 Task: Search one way flight ticket for 5 adults, 1 child, 2 infants in seat and 1 infant on lap in business from Hailey/sun Valley: Friedman Memorial Airport to Fort Wayne: Fort Wayne International Airport on 5-4-2023. Choice of flights is Westjet. Number of bags: 1 carry on bag. Price is upto 50000. Outbound departure time preference is 17:30.
Action: Mouse moved to (293, 259)
Screenshot: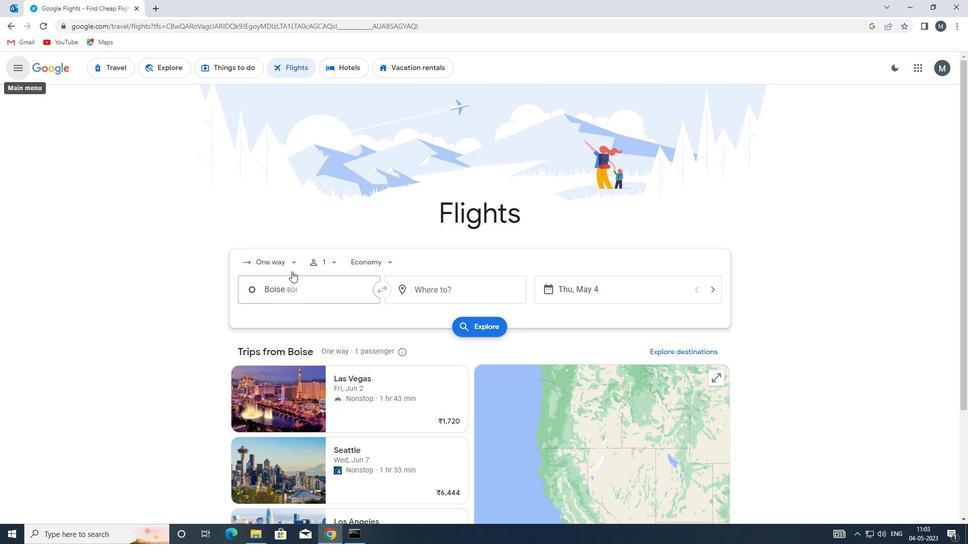 
Action: Mouse pressed left at (293, 259)
Screenshot: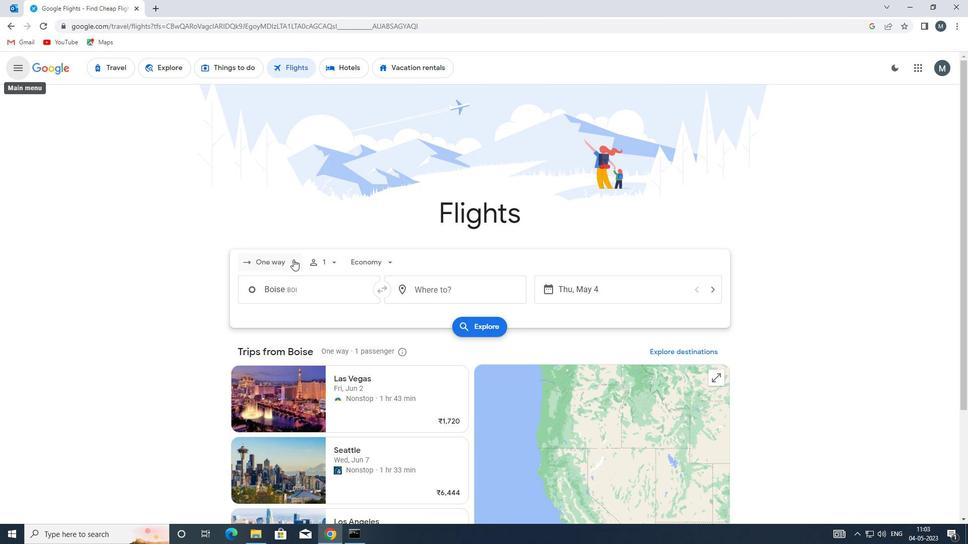 
Action: Mouse moved to (293, 309)
Screenshot: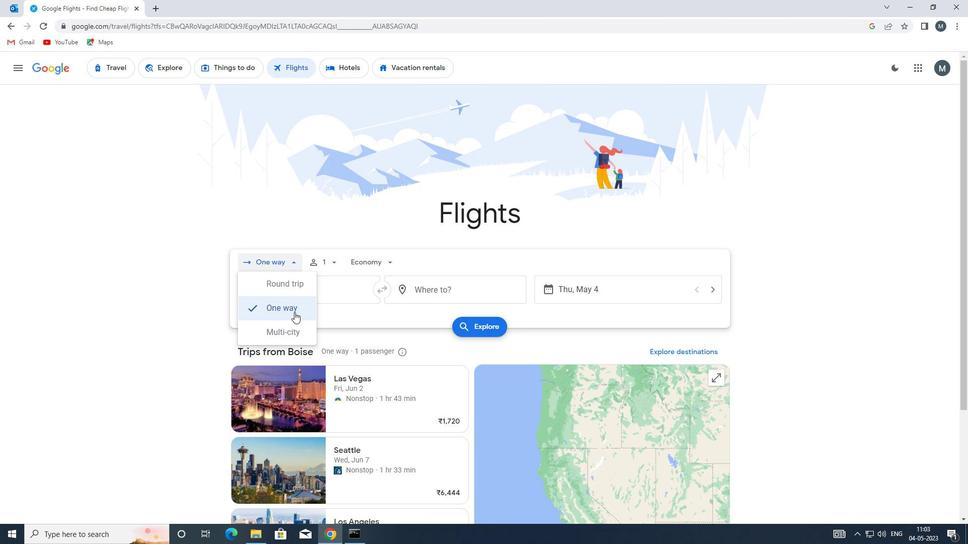 
Action: Mouse pressed left at (293, 309)
Screenshot: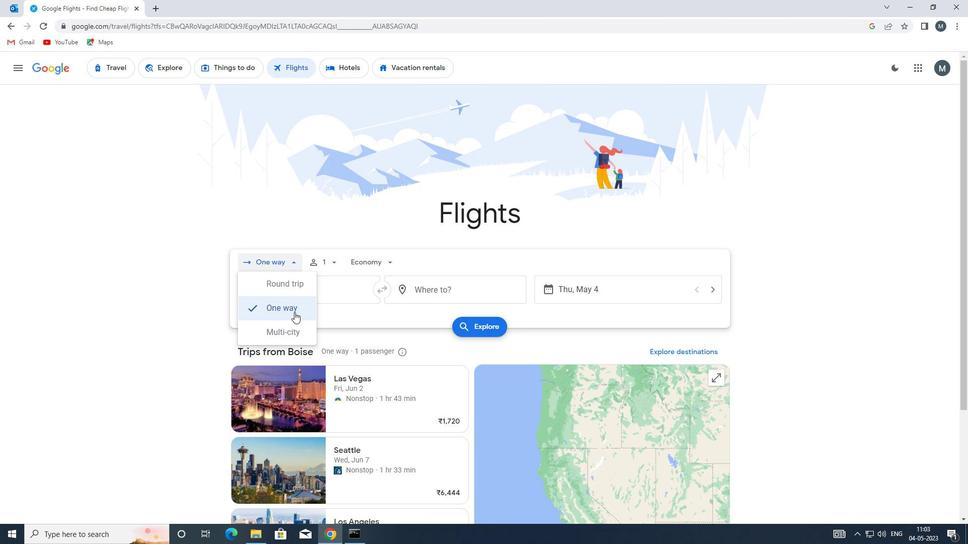 
Action: Mouse moved to (328, 261)
Screenshot: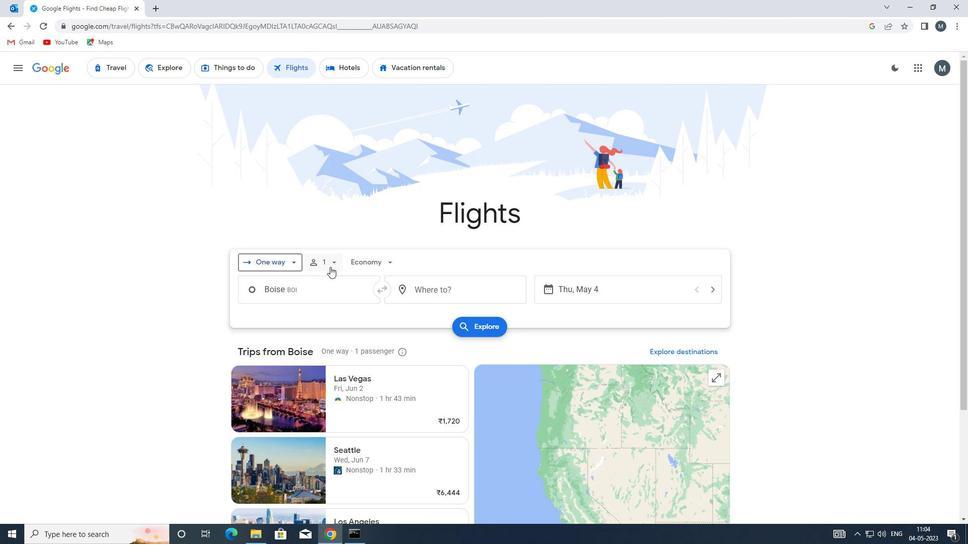 
Action: Mouse pressed left at (328, 261)
Screenshot: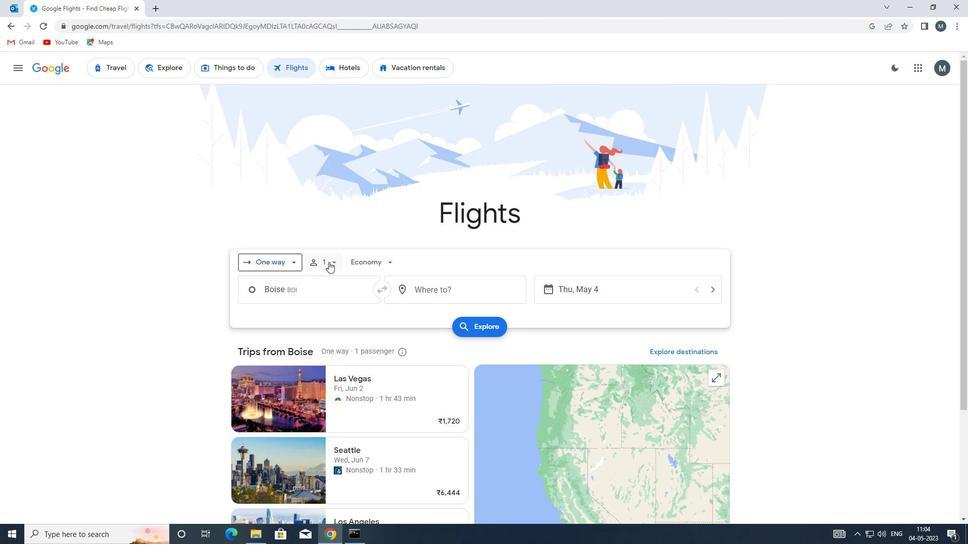 
Action: Mouse moved to (411, 290)
Screenshot: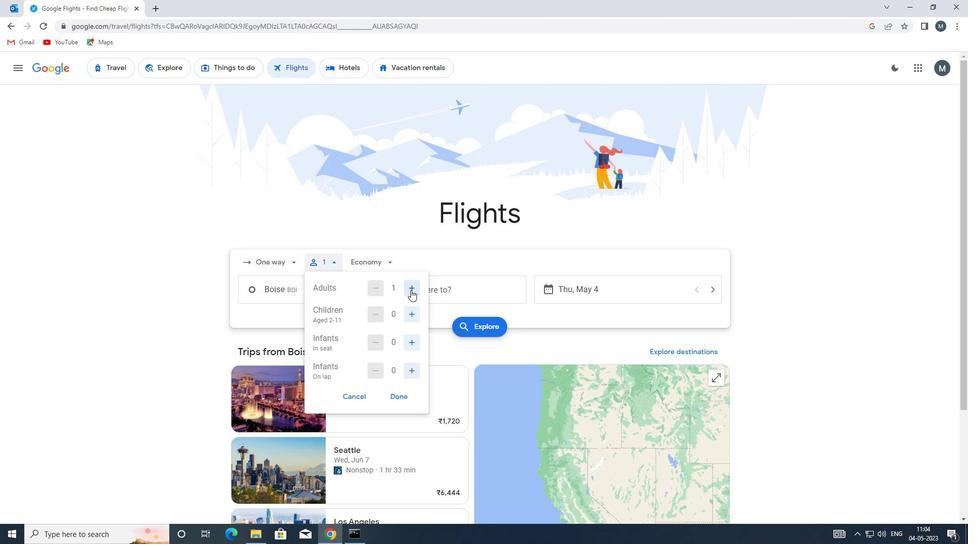 
Action: Mouse pressed left at (411, 290)
Screenshot: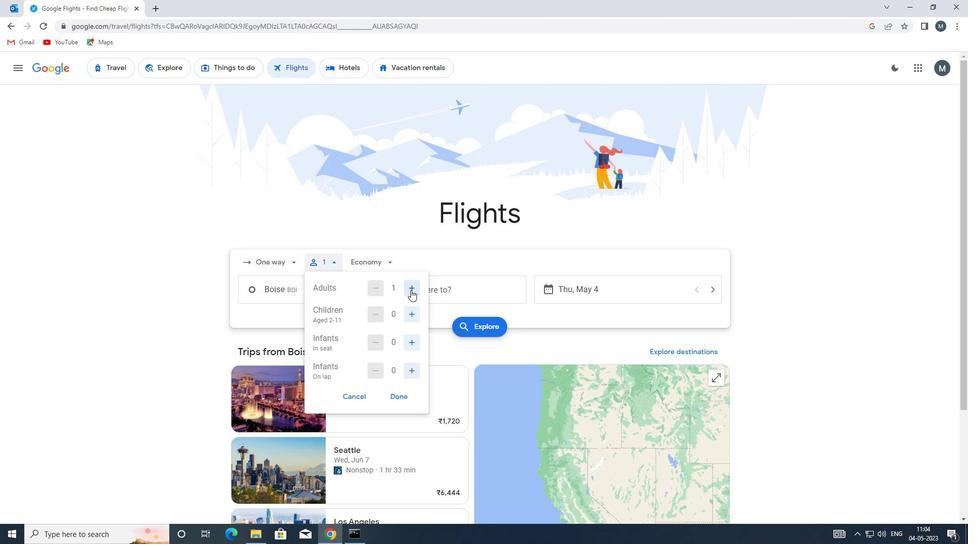 
Action: Mouse pressed left at (411, 290)
Screenshot: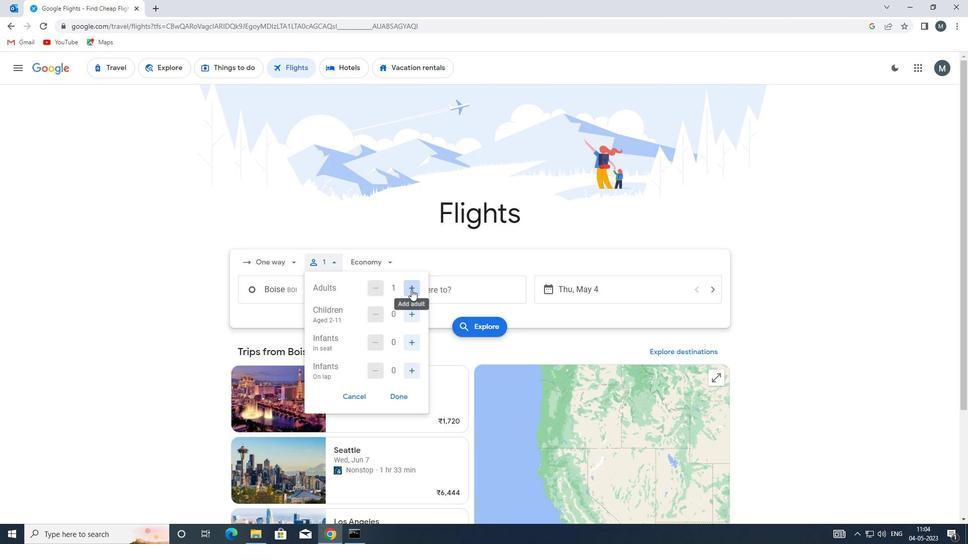 
Action: Mouse pressed left at (411, 290)
Screenshot: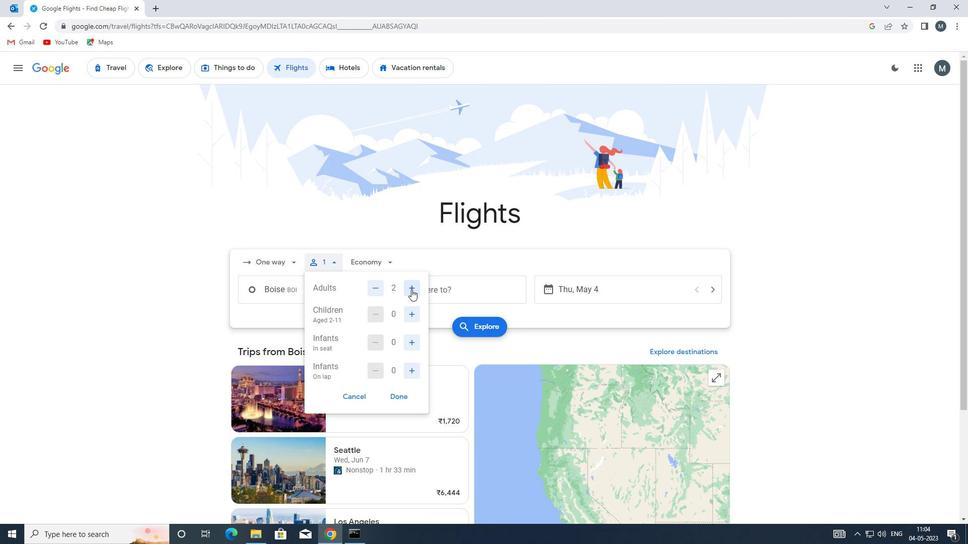 
Action: Mouse pressed left at (411, 290)
Screenshot: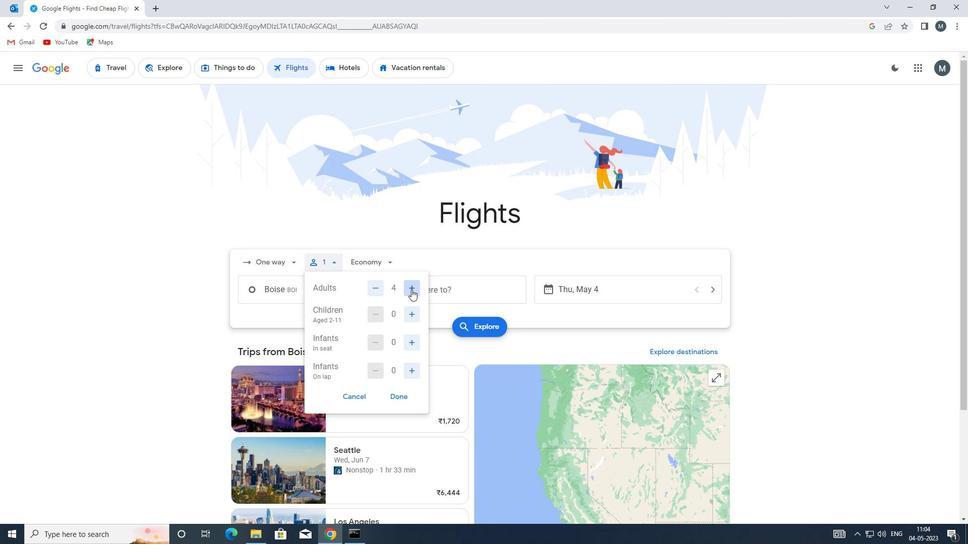 
Action: Mouse moved to (411, 315)
Screenshot: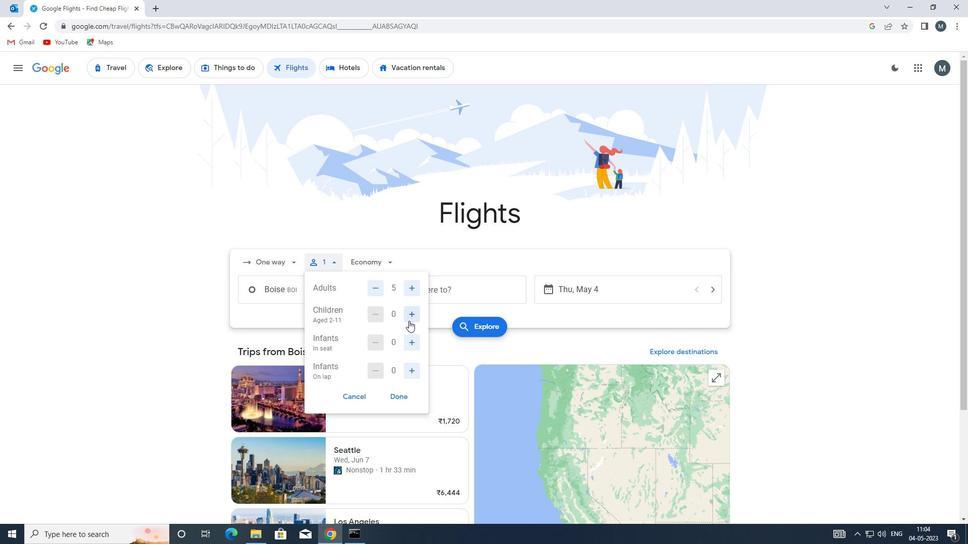 
Action: Mouse pressed left at (411, 315)
Screenshot: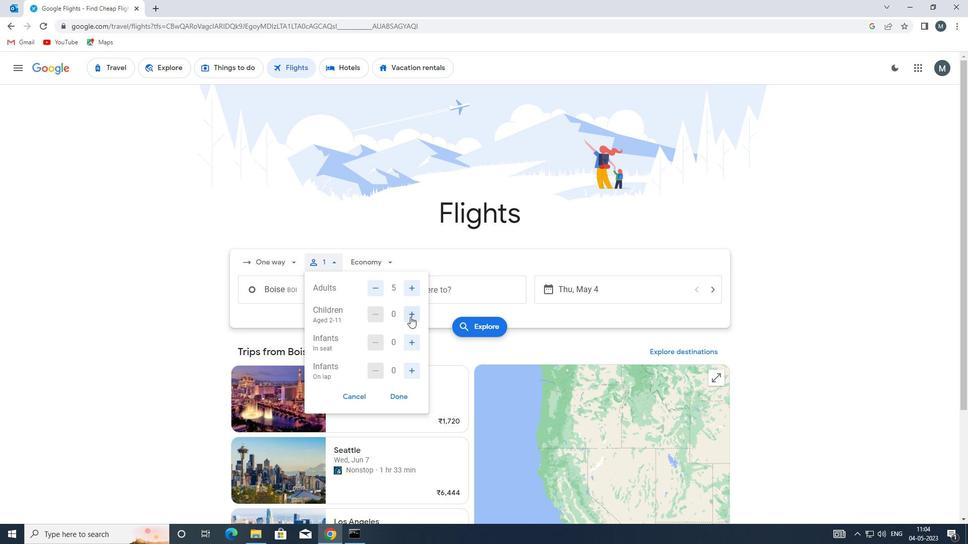 
Action: Mouse moved to (409, 342)
Screenshot: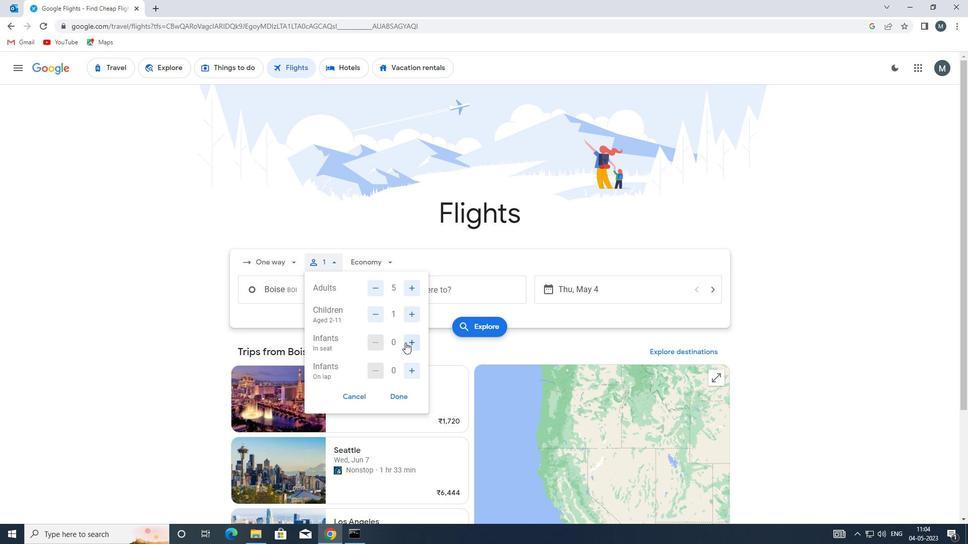 
Action: Mouse pressed left at (409, 342)
Screenshot: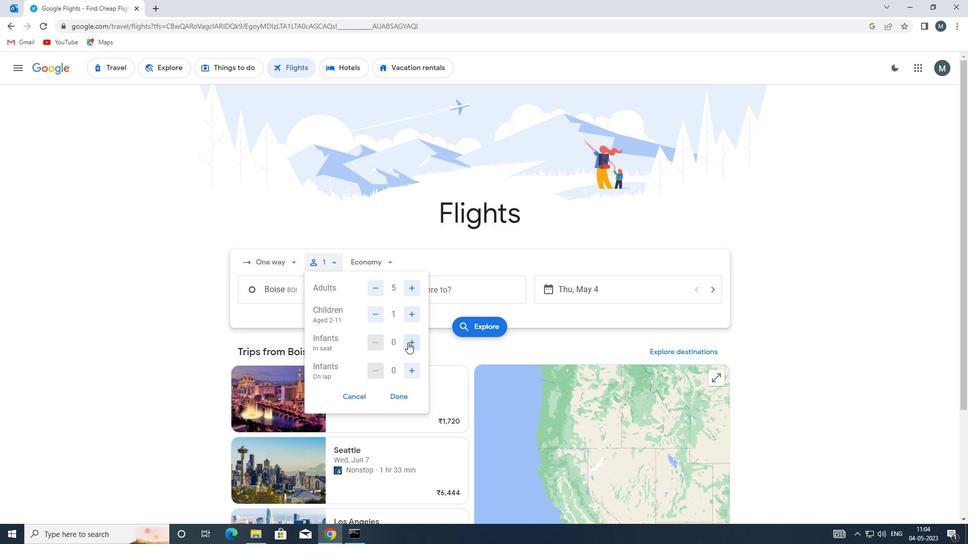 
Action: Mouse pressed left at (409, 342)
Screenshot: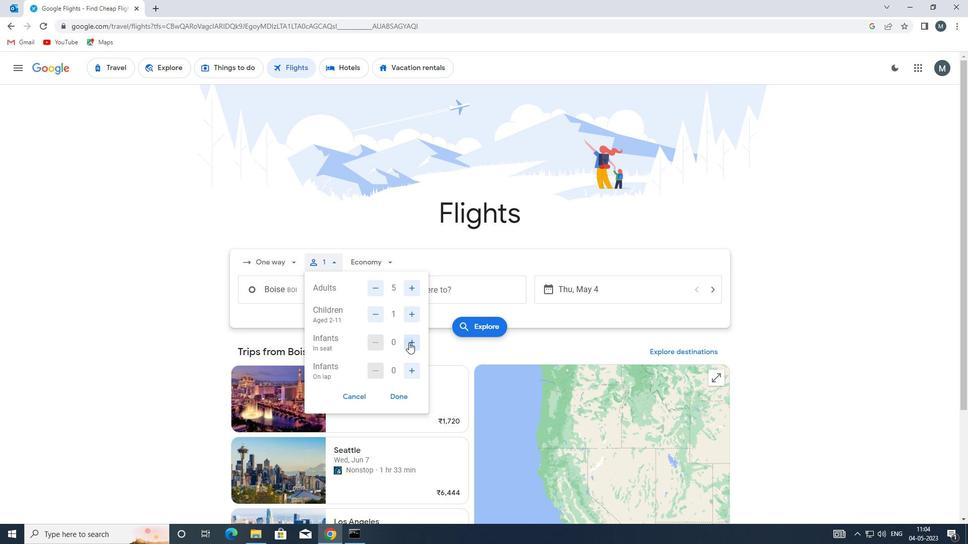 
Action: Mouse moved to (412, 369)
Screenshot: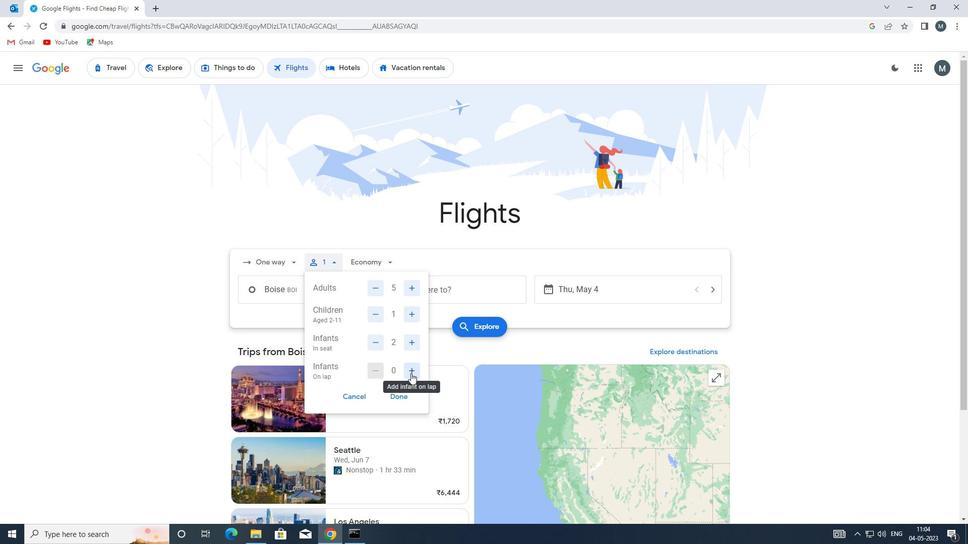 
Action: Mouse pressed left at (412, 369)
Screenshot: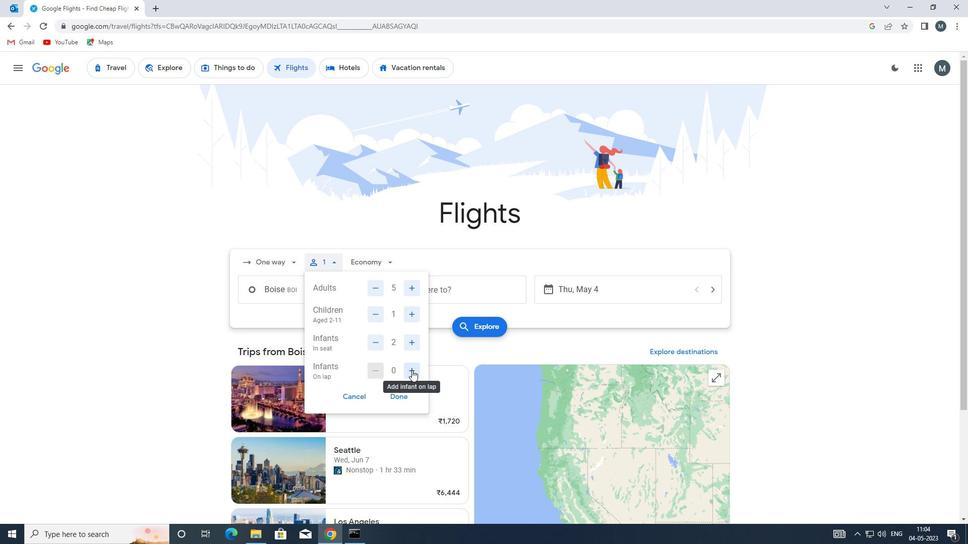 
Action: Mouse moved to (402, 398)
Screenshot: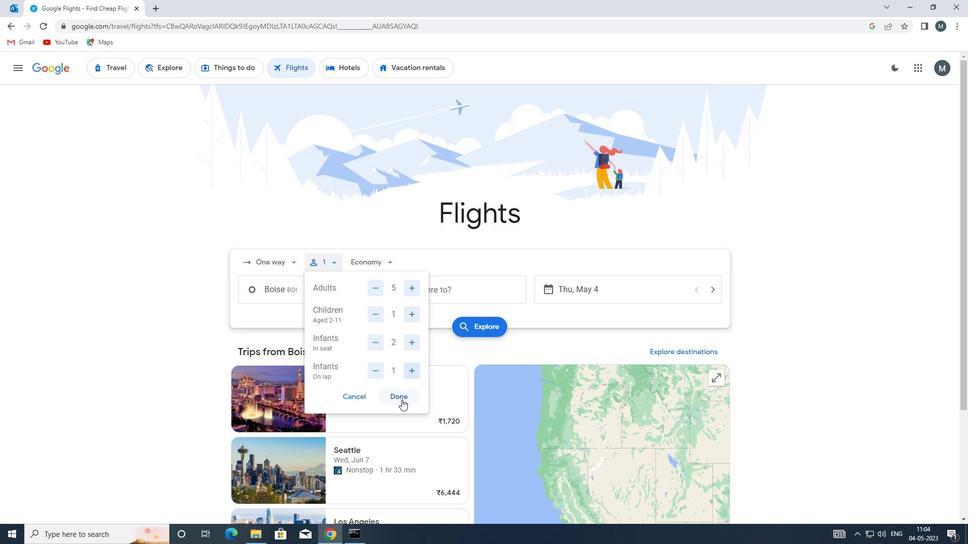 
Action: Mouse pressed left at (402, 398)
Screenshot: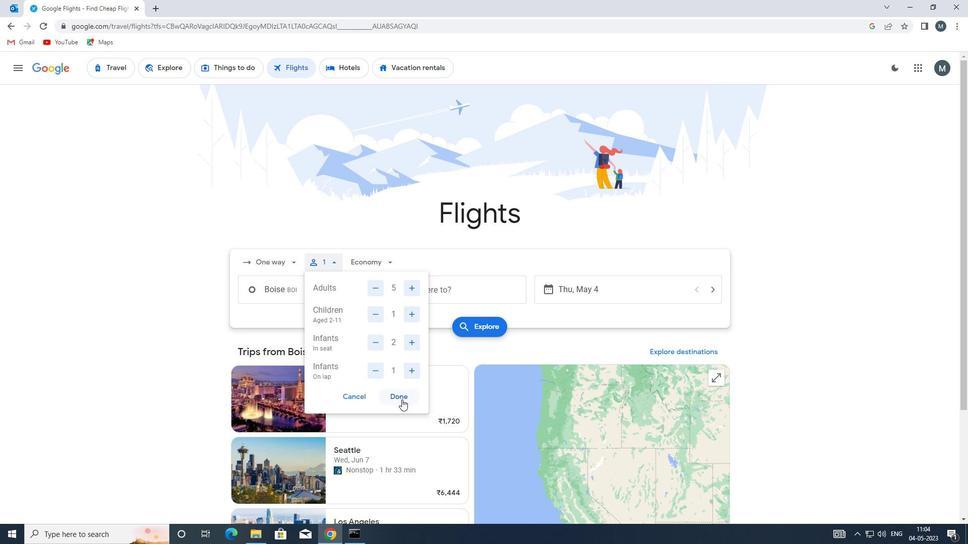 
Action: Mouse moved to (380, 265)
Screenshot: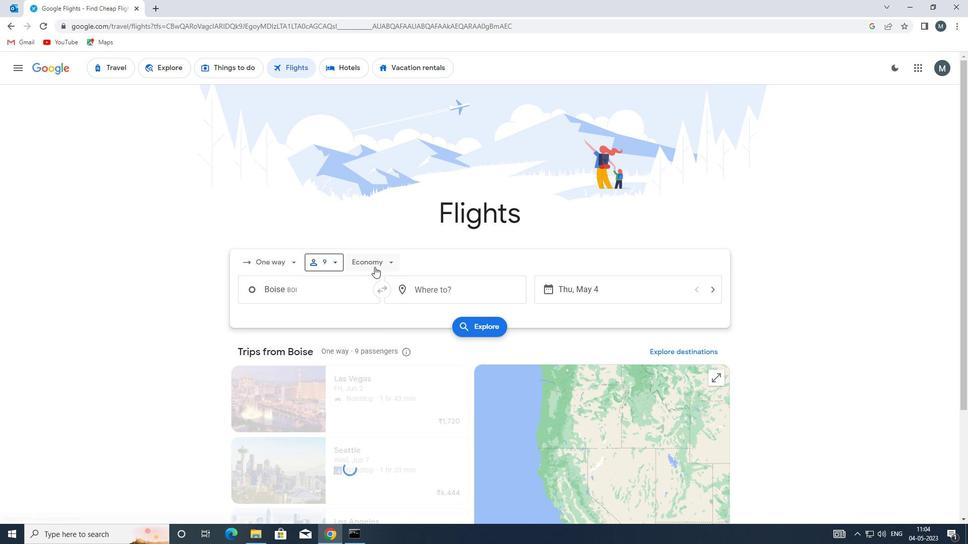 
Action: Mouse pressed left at (380, 265)
Screenshot: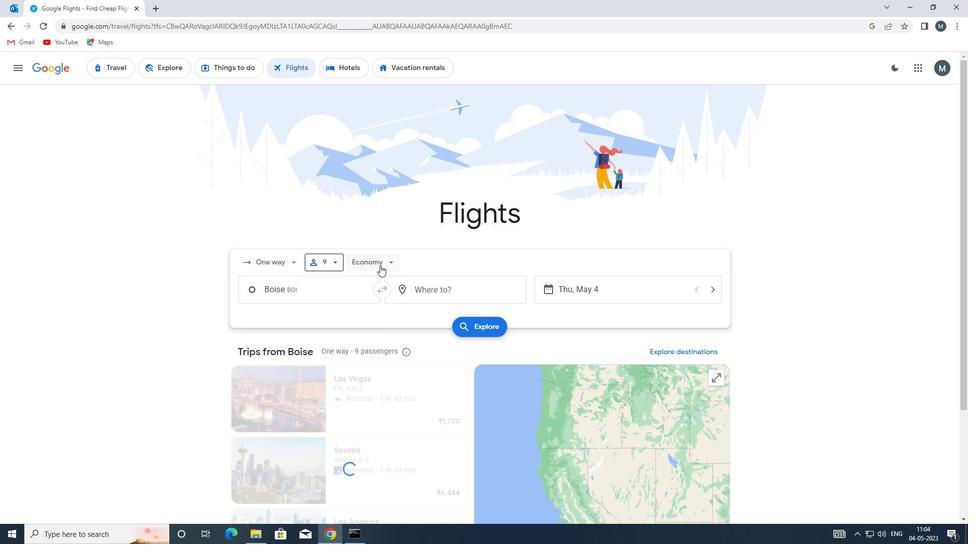 
Action: Mouse moved to (394, 332)
Screenshot: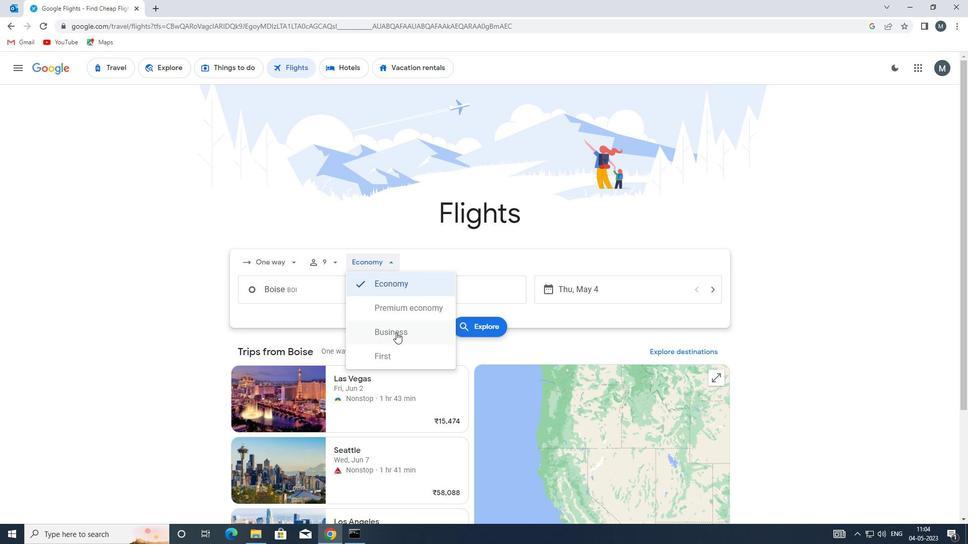 
Action: Mouse pressed left at (394, 332)
Screenshot: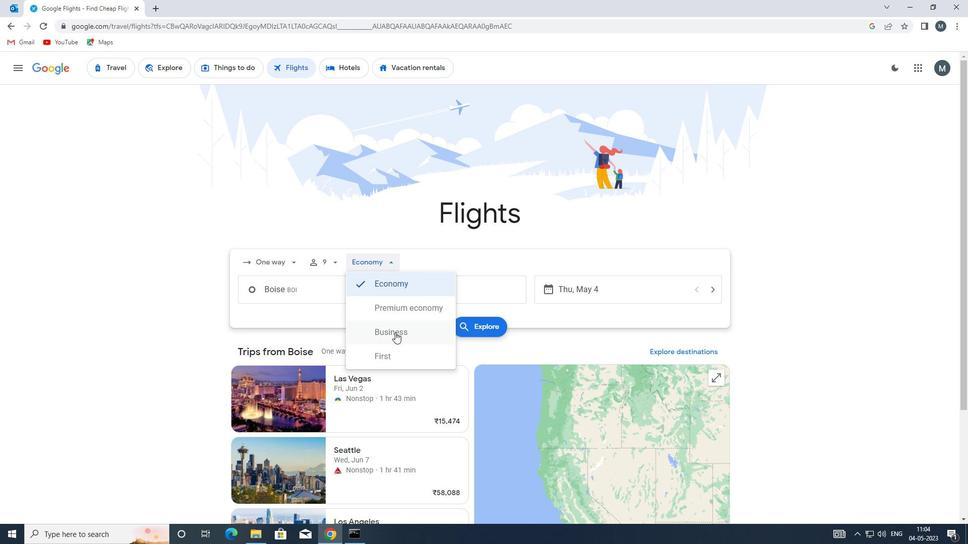 
Action: Mouse moved to (335, 293)
Screenshot: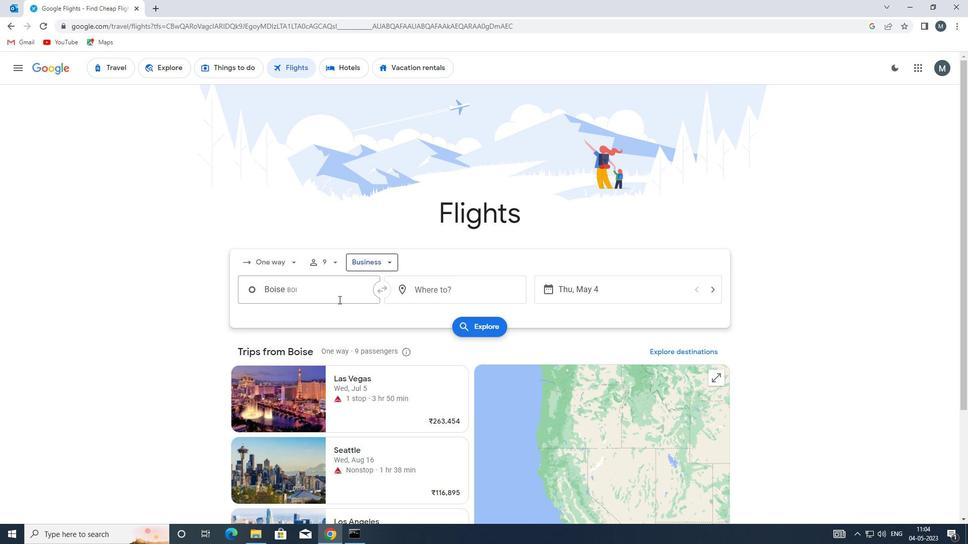 
Action: Mouse pressed left at (335, 293)
Screenshot: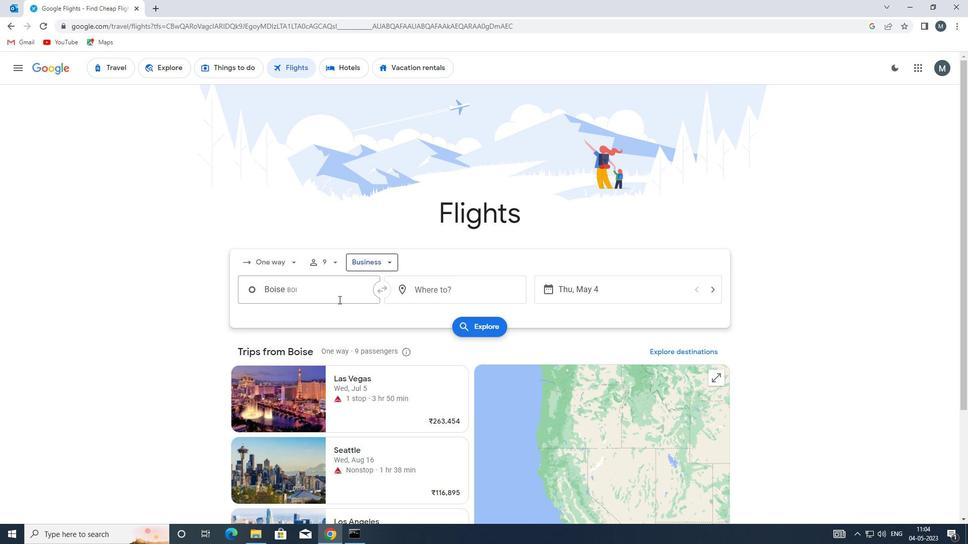 
Action: Mouse moved to (335, 293)
Screenshot: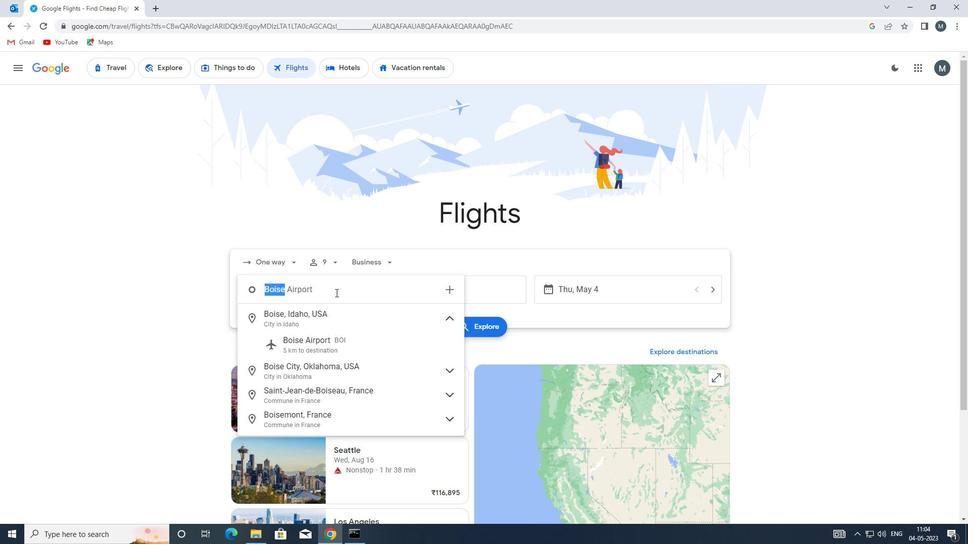 
Action: Key pressed s
Screenshot: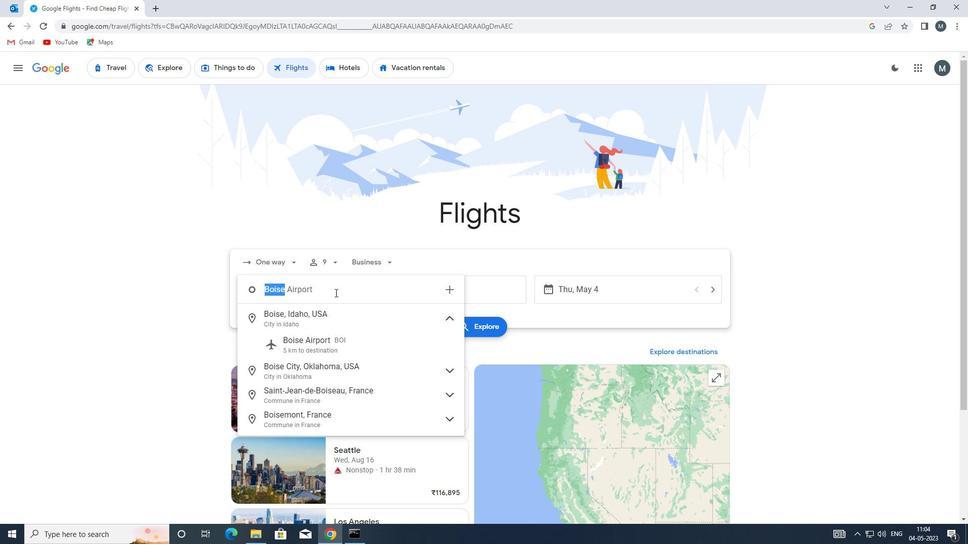 
Action: Mouse moved to (335, 291)
Screenshot: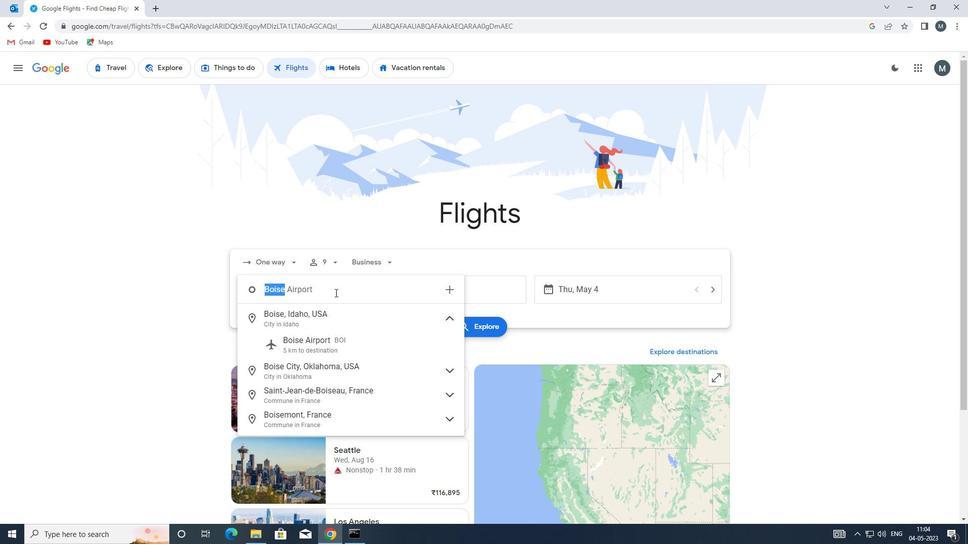 
Action: Key pressed un
Screenshot: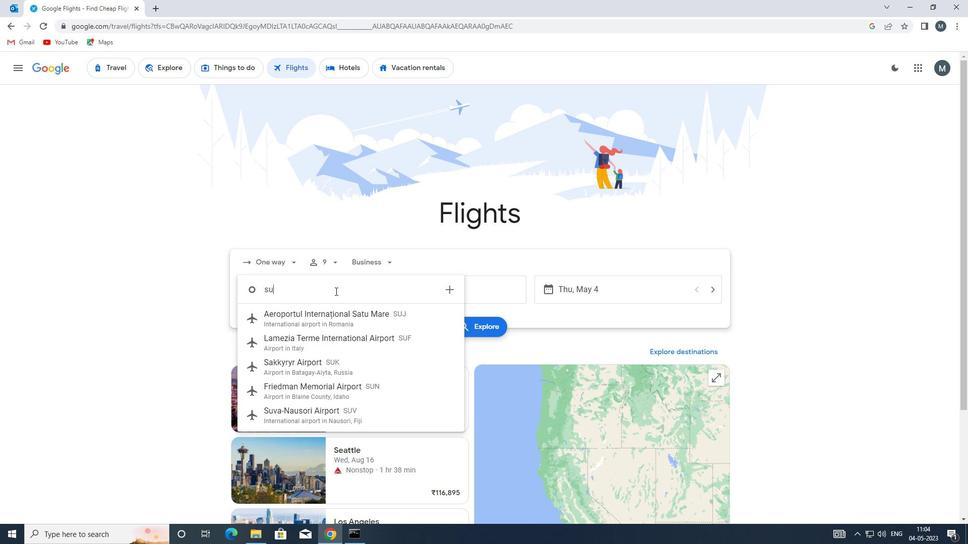 
Action: Mouse moved to (329, 313)
Screenshot: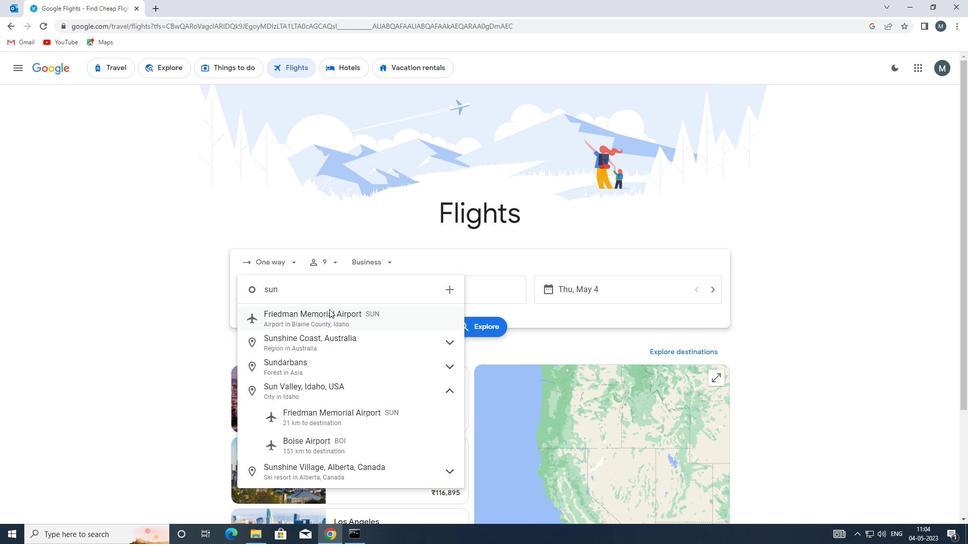 
Action: Mouse pressed left at (329, 313)
Screenshot: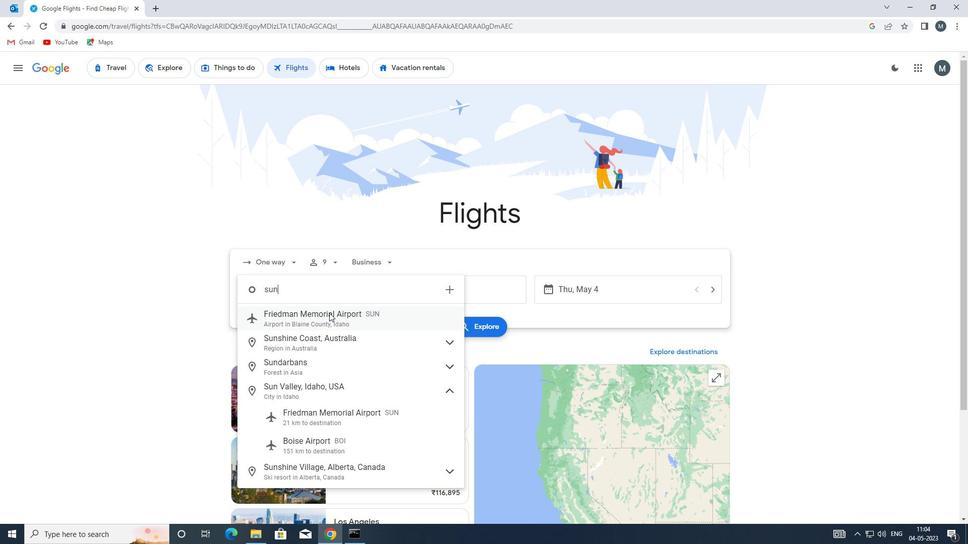 
Action: Mouse moved to (407, 288)
Screenshot: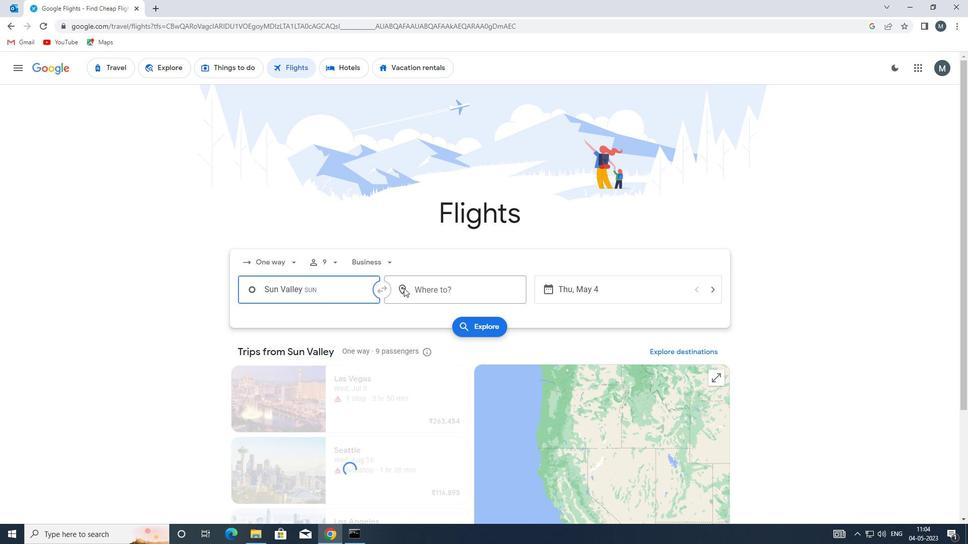 
Action: Mouse pressed left at (407, 288)
Screenshot: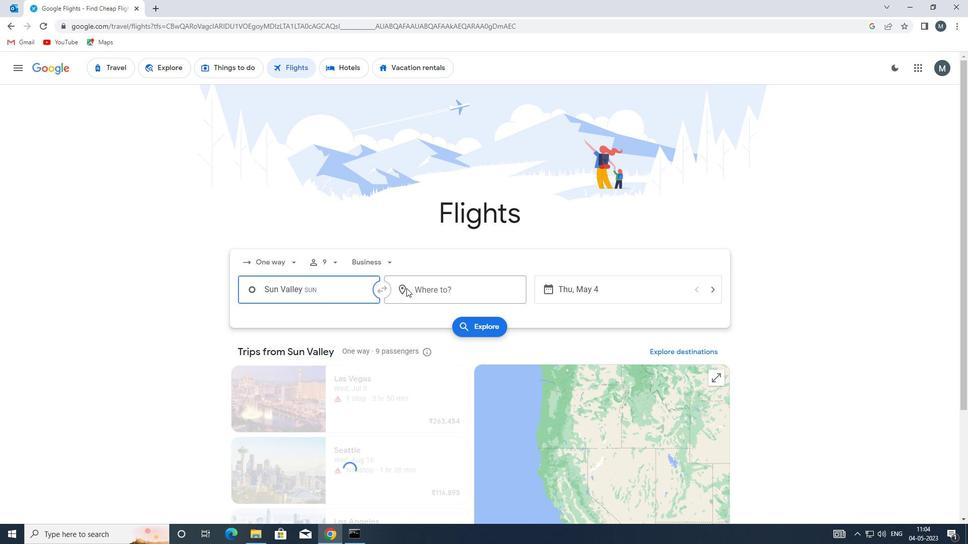 
Action: Mouse moved to (401, 287)
Screenshot: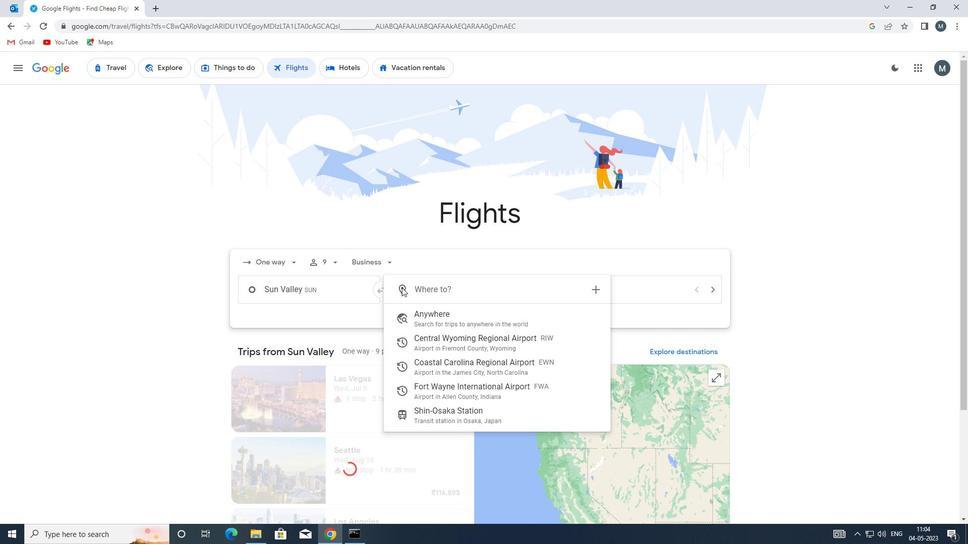 
Action: Key pressed fw
Screenshot: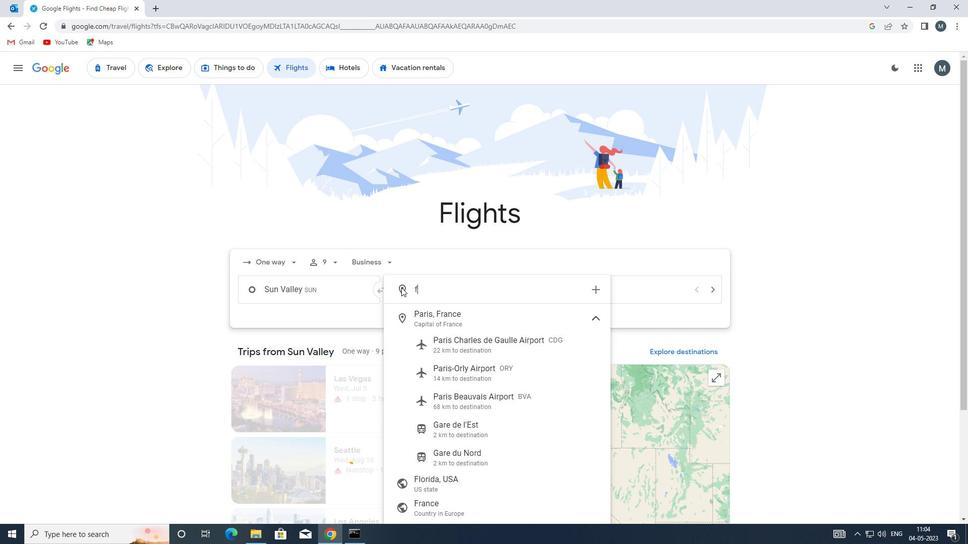 
Action: Mouse moved to (430, 316)
Screenshot: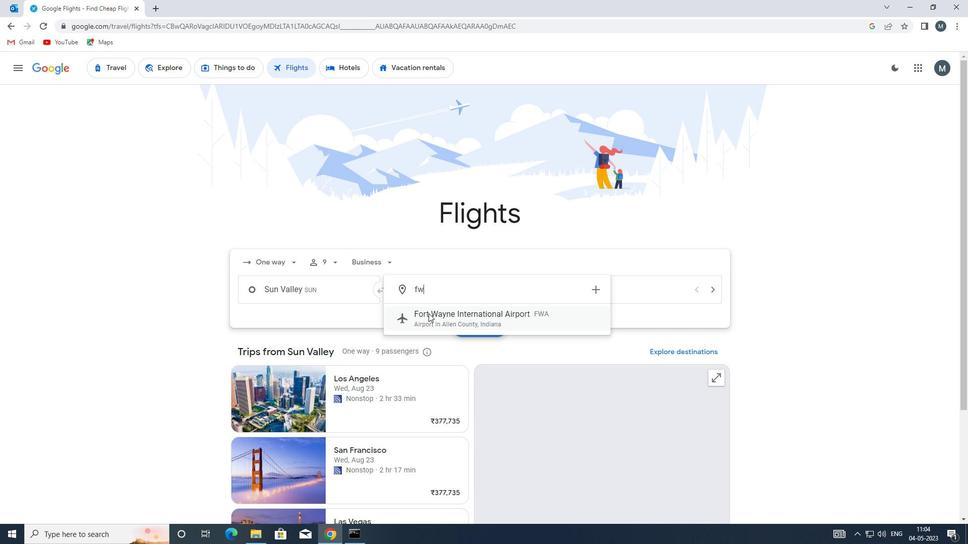 
Action: Mouse pressed left at (430, 316)
Screenshot: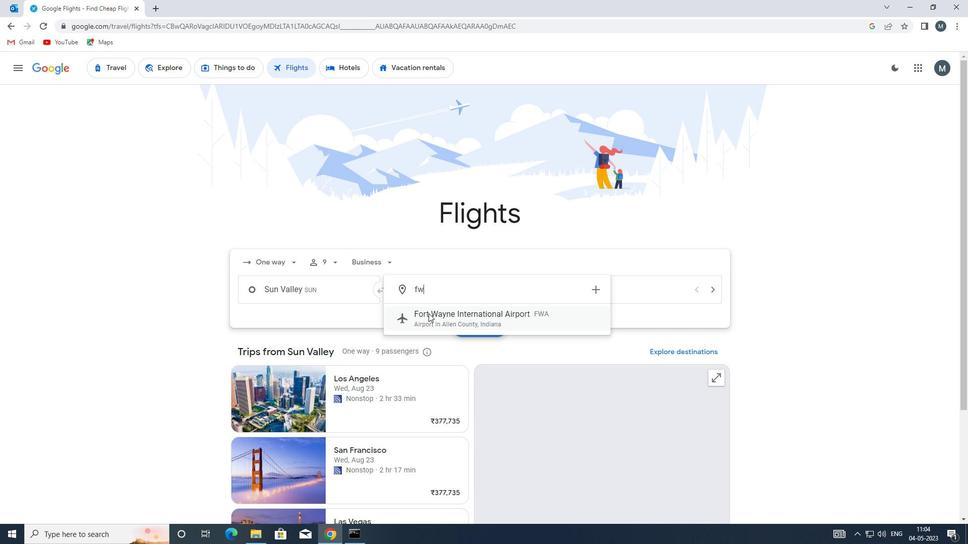 
Action: Mouse moved to (557, 292)
Screenshot: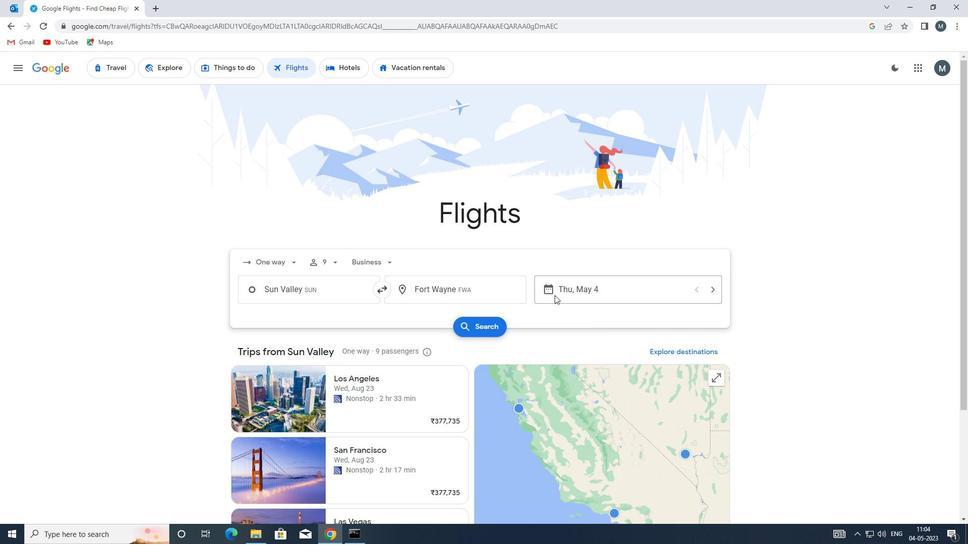 
Action: Mouse pressed left at (557, 292)
Screenshot: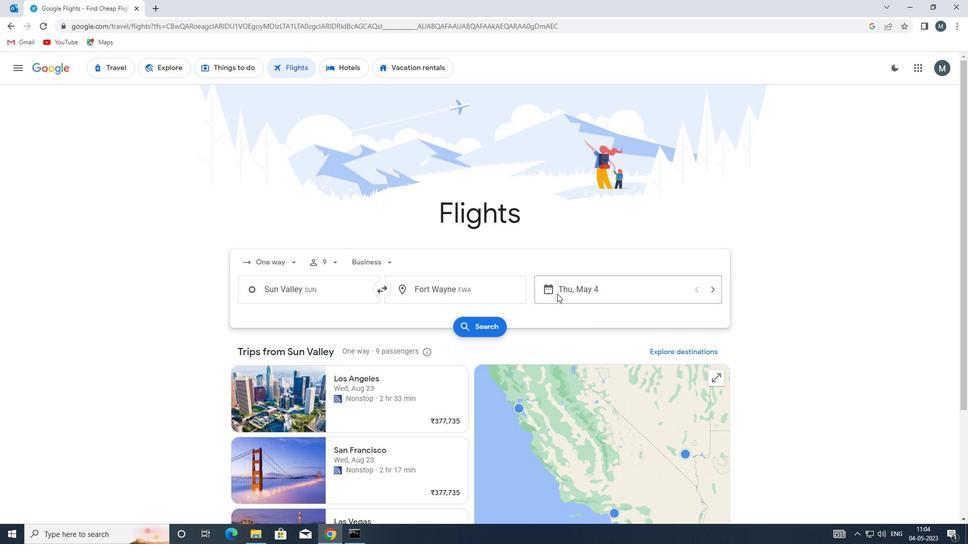 
Action: Mouse moved to (454, 344)
Screenshot: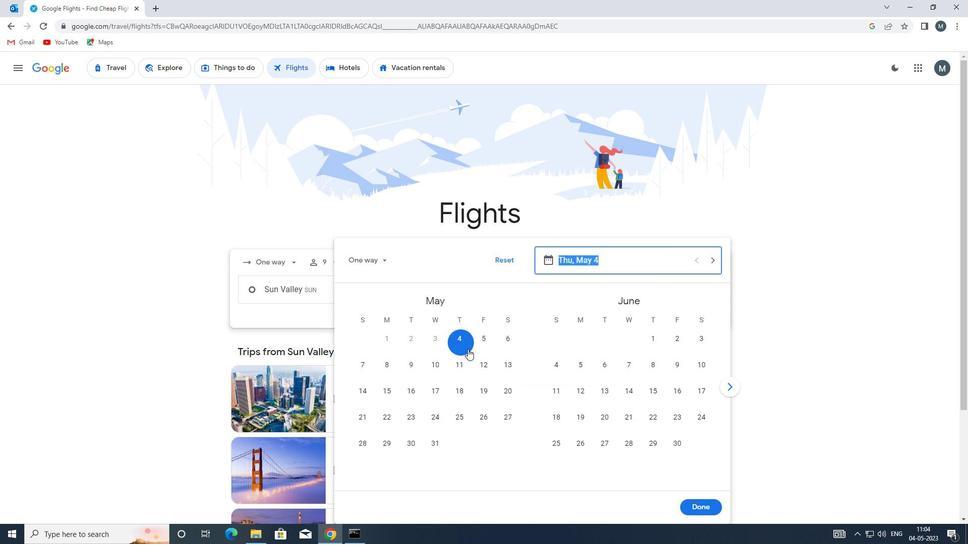 
Action: Mouse pressed left at (454, 344)
Screenshot: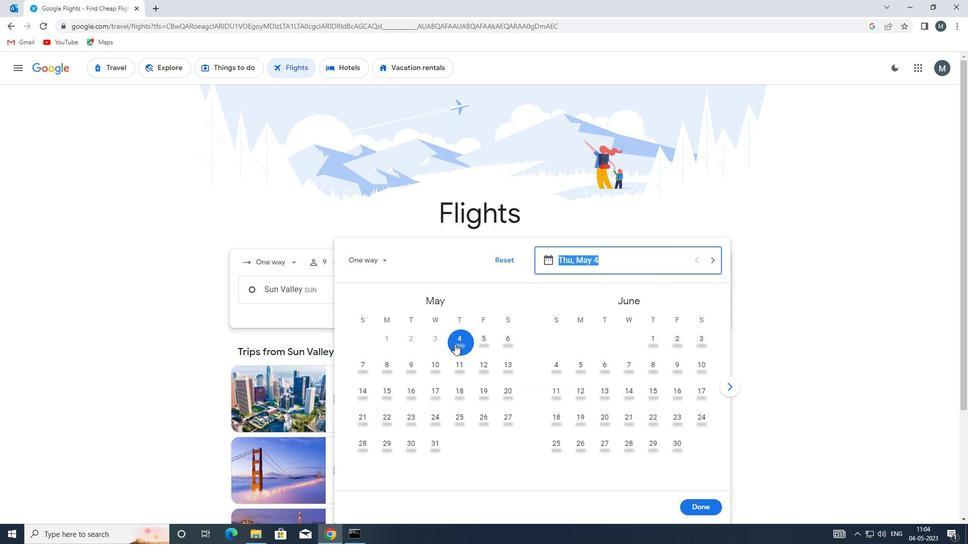 
Action: Mouse moved to (689, 508)
Screenshot: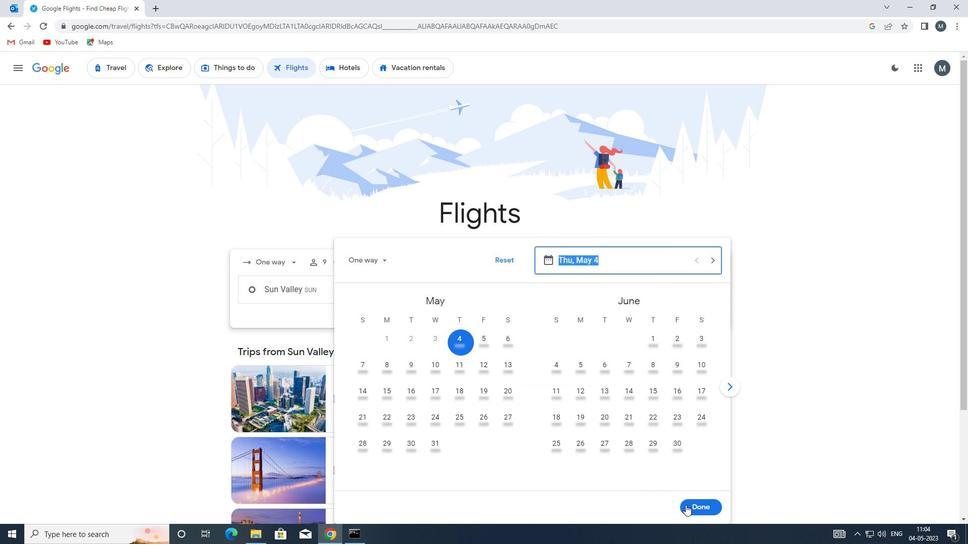 
Action: Mouse pressed left at (689, 508)
Screenshot: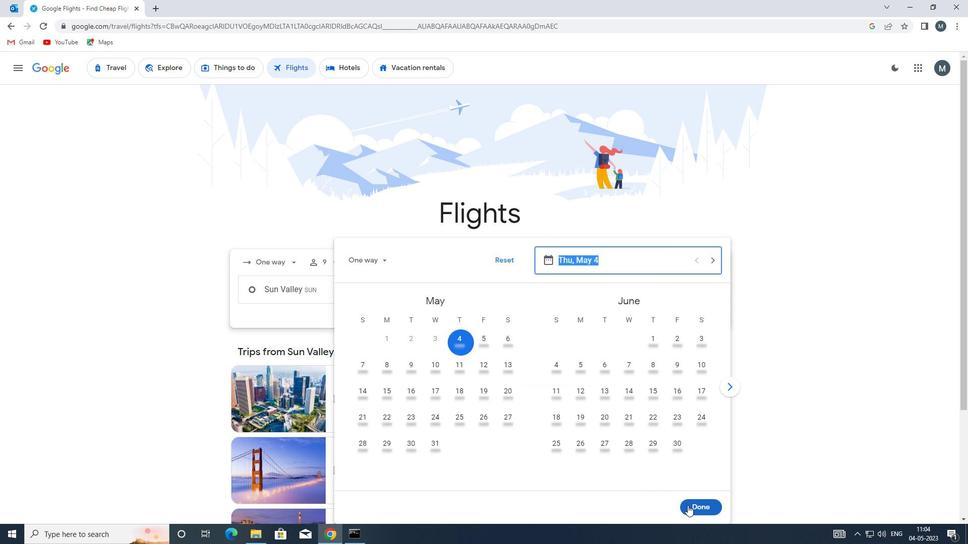 
Action: Mouse moved to (477, 327)
Screenshot: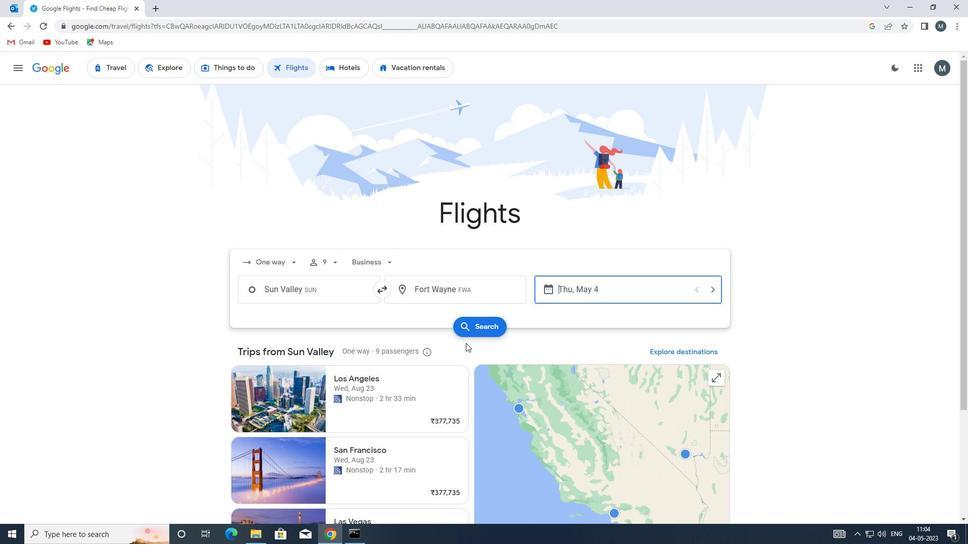 
Action: Mouse pressed left at (477, 327)
Screenshot: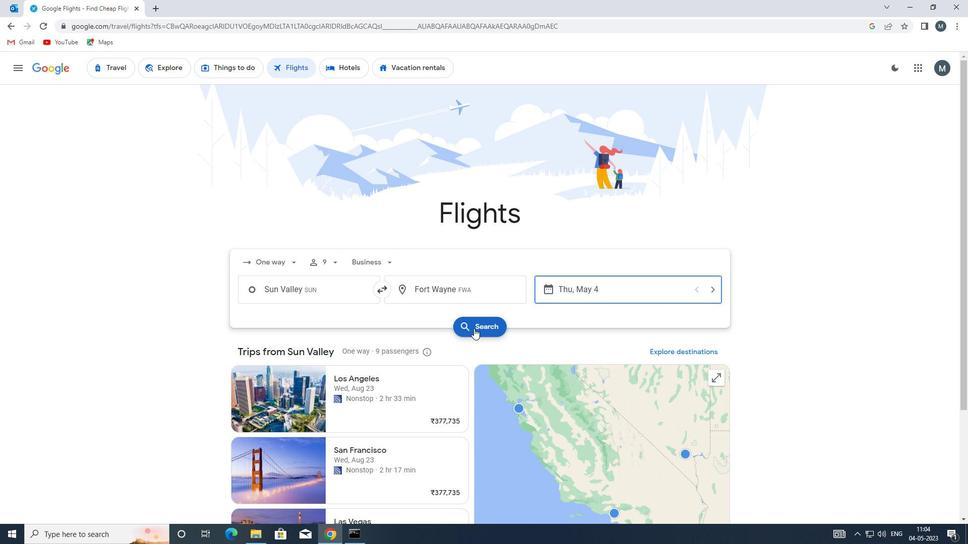 
Action: Mouse moved to (251, 160)
Screenshot: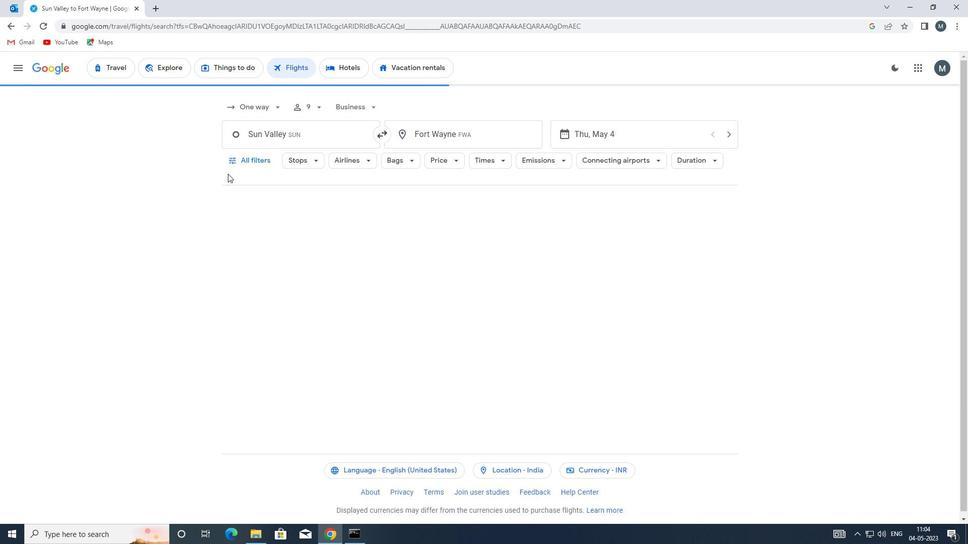 
Action: Mouse pressed left at (251, 160)
Screenshot: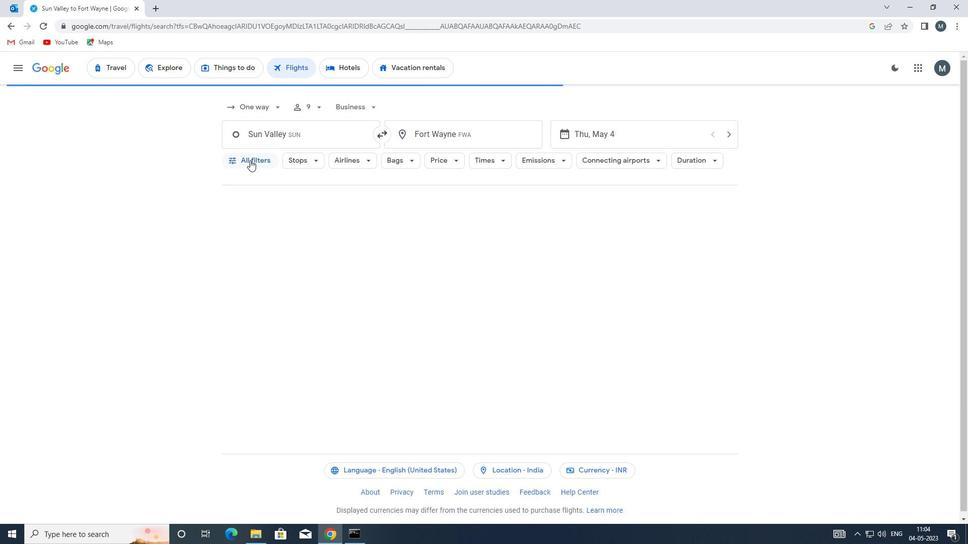 
Action: Mouse moved to (290, 277)
Screenshot: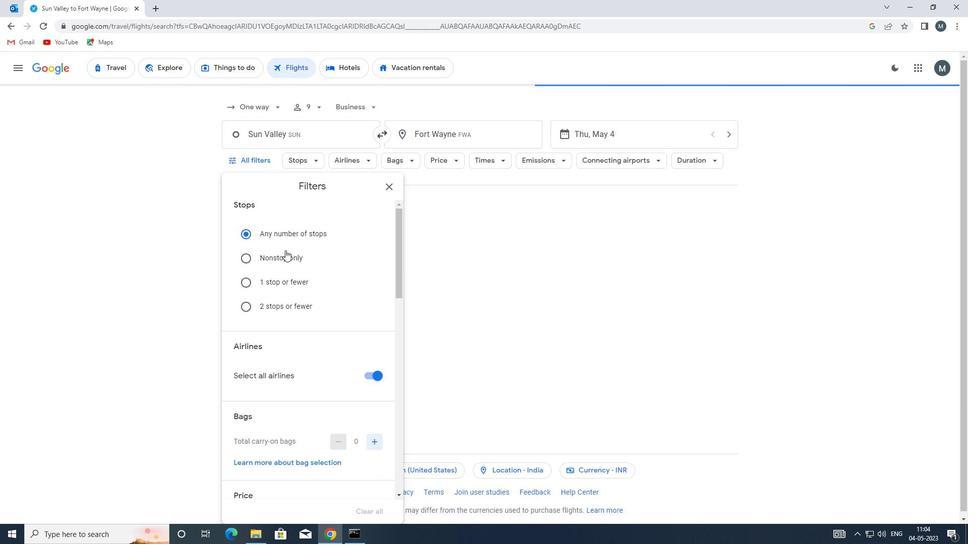 
Action: Mouse scrolled (290, 277) with delta (0, 0)
Screenshot: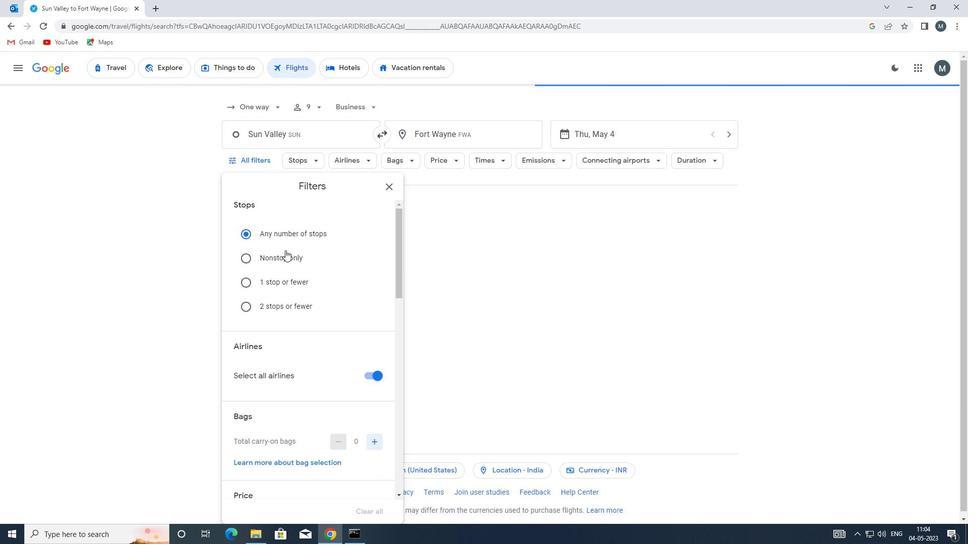 
Action: Mouse moved to (289, 279)
Screenshot: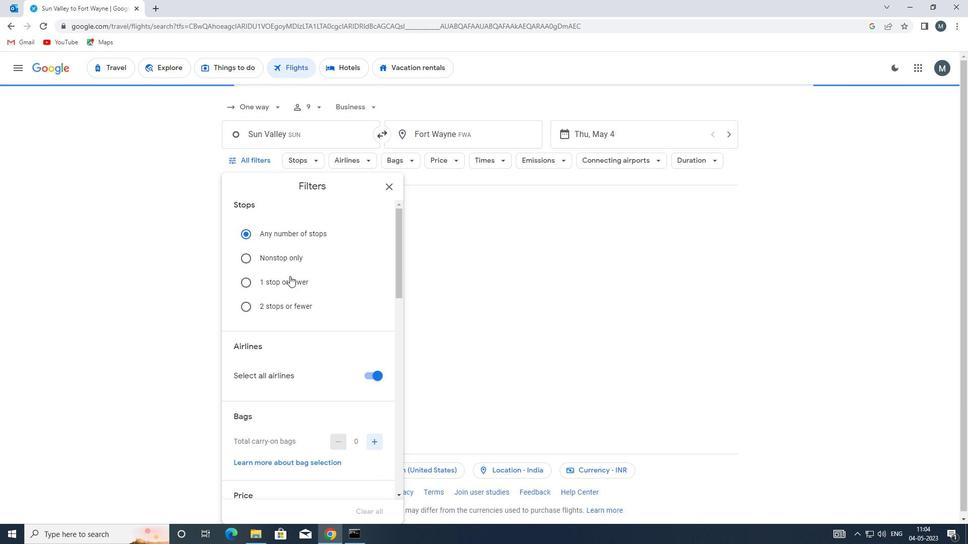 
Action: Mouse scrolled (289, 279) with delta (0, 0)
Screenshot: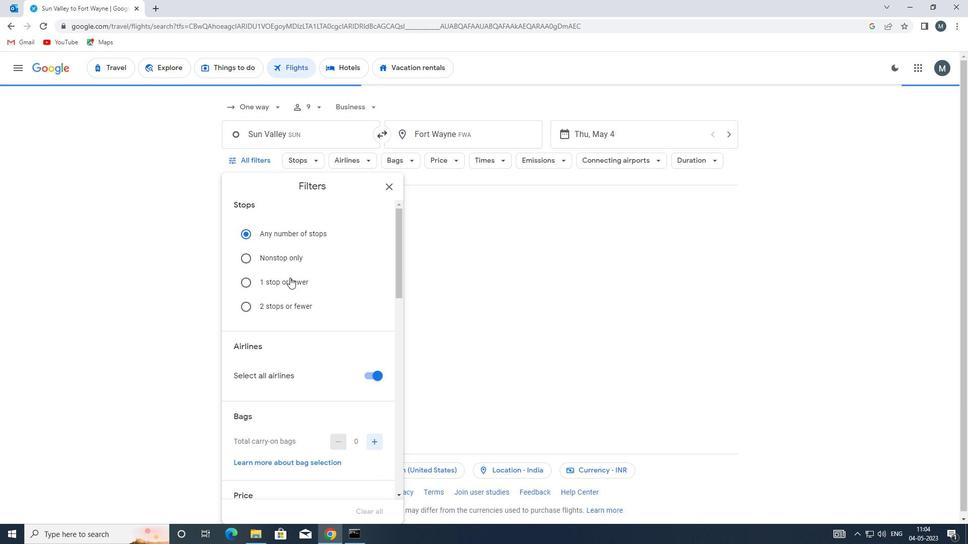 
Action: Mouse moved to (370, 275)
Screenshot: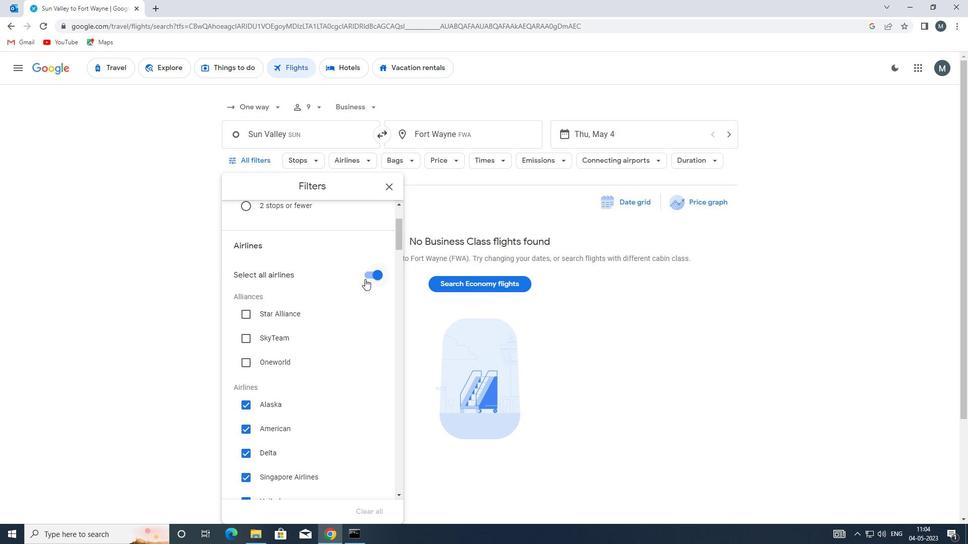 
Action: Mouse pressed left at (370, 275)
Screenshot: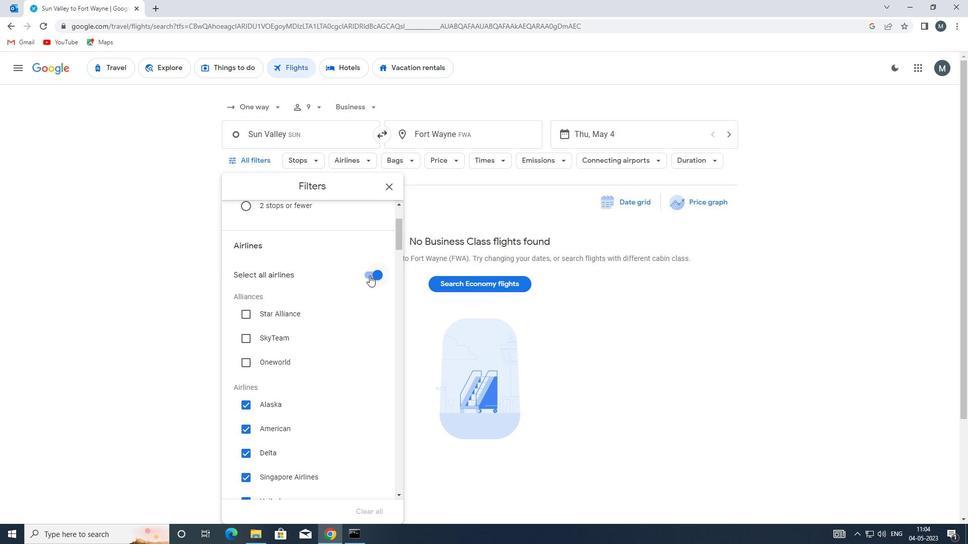 
Action: Mouse moved to (297, 307)
Screenshot: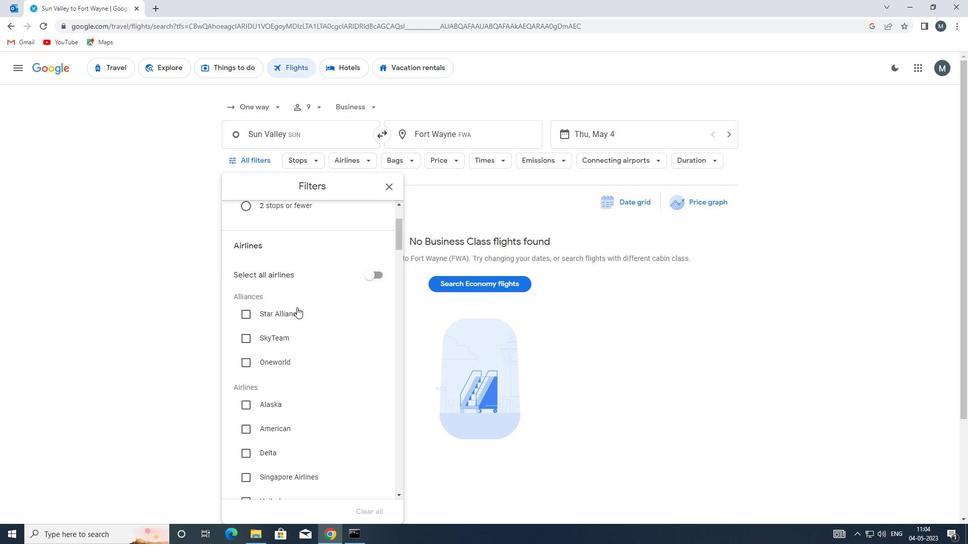 
Action: Mouse scrolled (297, 306) with delta (0, 0)
Screenshot: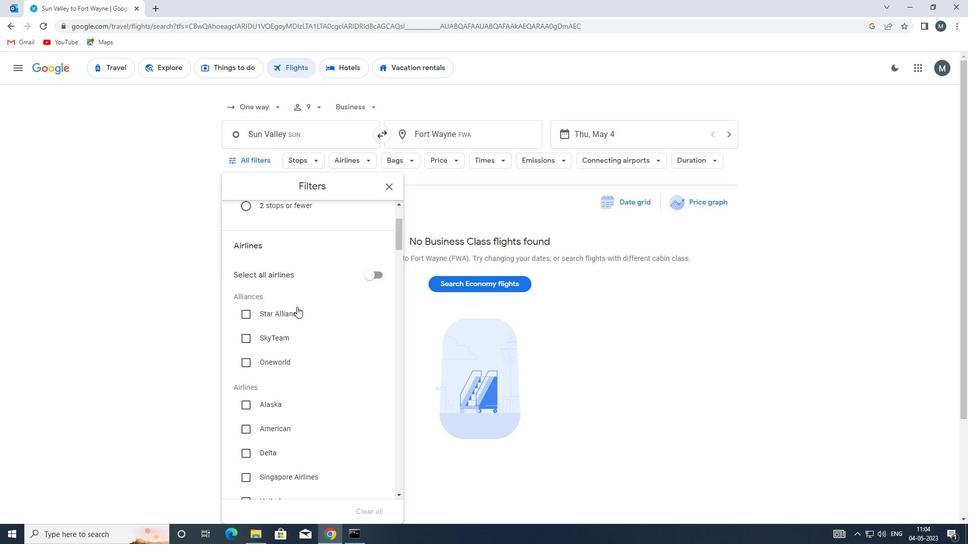 
Action: Mouse moved to (296, 307)
Screenshot: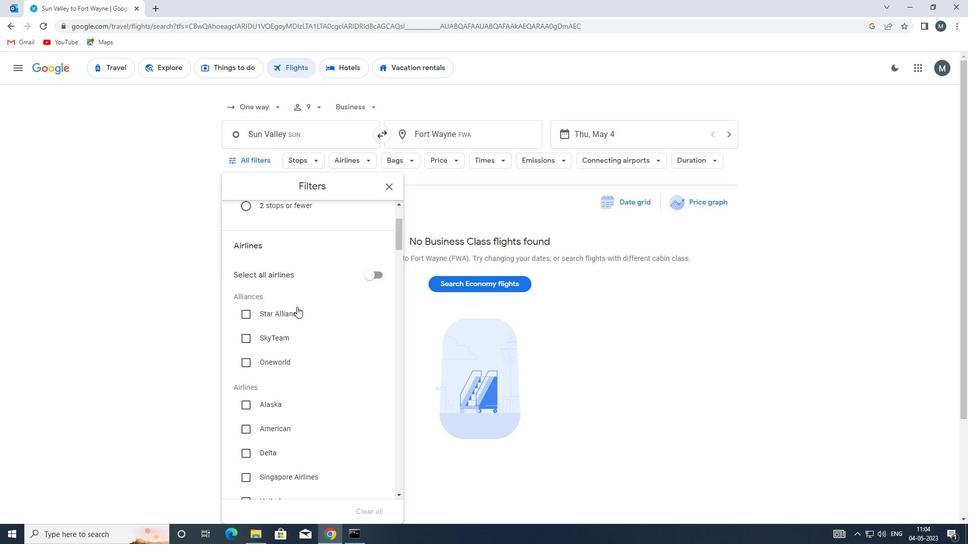 
Action: Mouse scrolled (296, 306) with delta (0, 0)
Screenshot: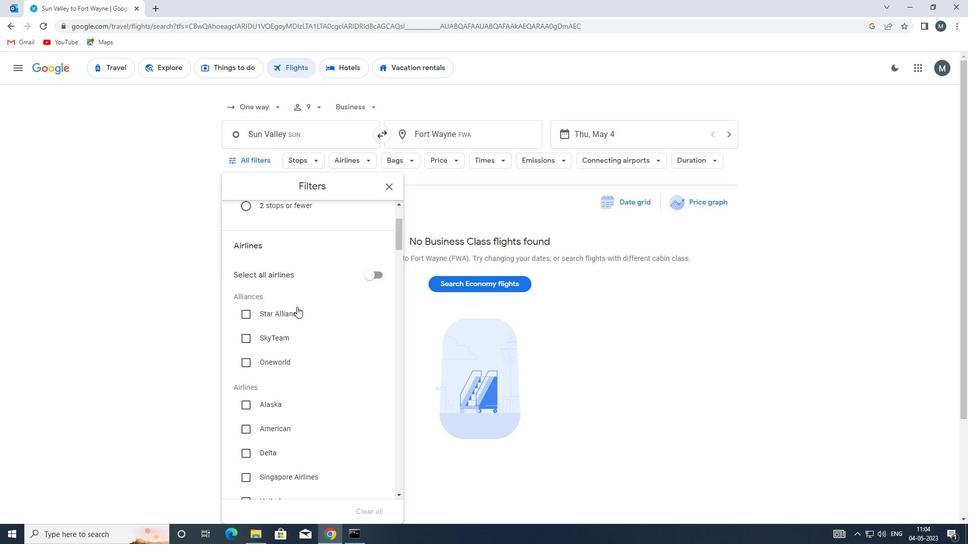 
Action: Mouse moved to (280, 370)
Screenshot: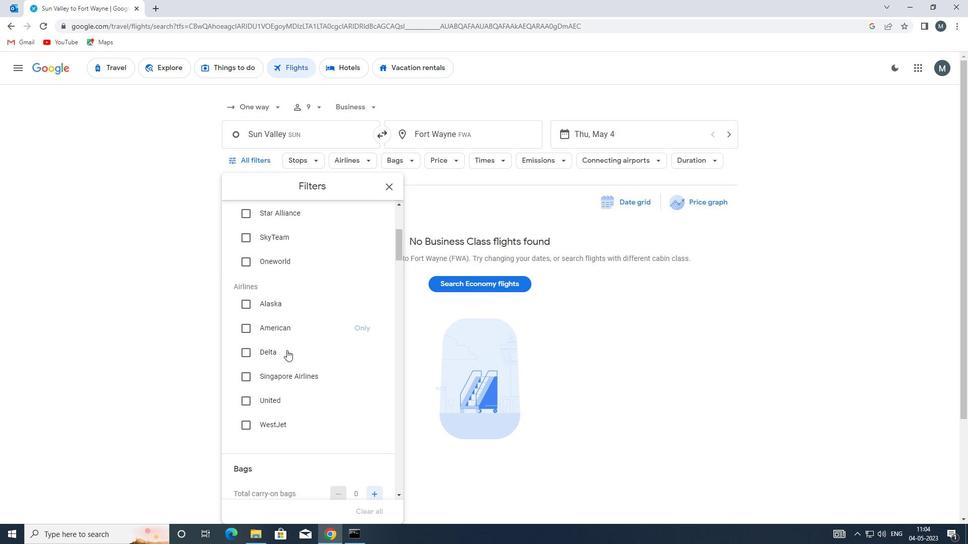 
Action: Mouse scrolled (280, 370) with delta (0, 0)
Screenshot: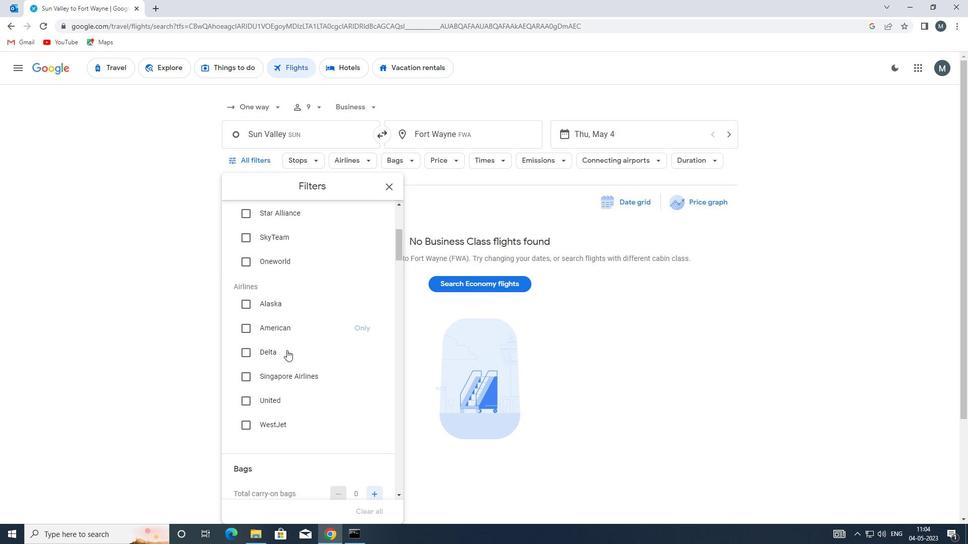 
Action: Mouse moved to (260, 375)
Screenshot: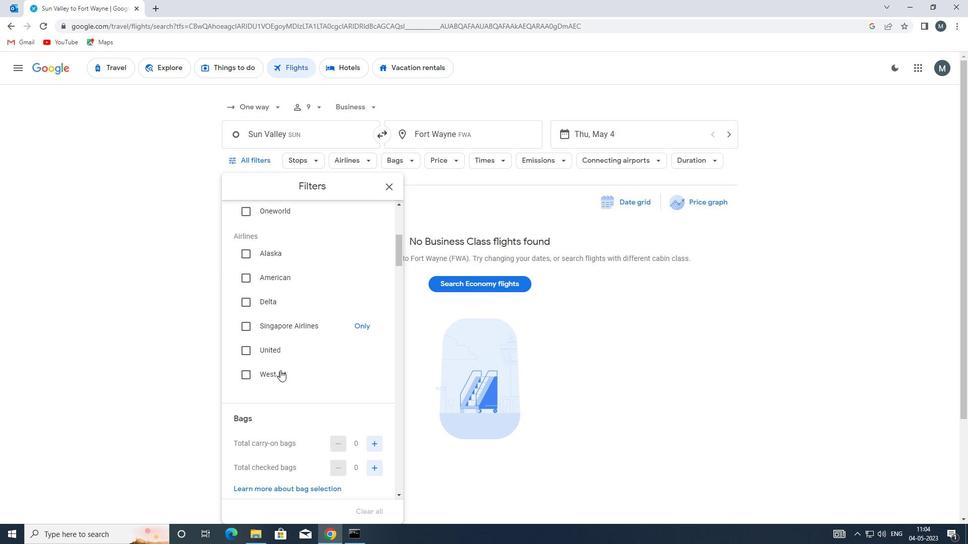 
Action: Mouse pressed left at (260, 375)
Screenshot: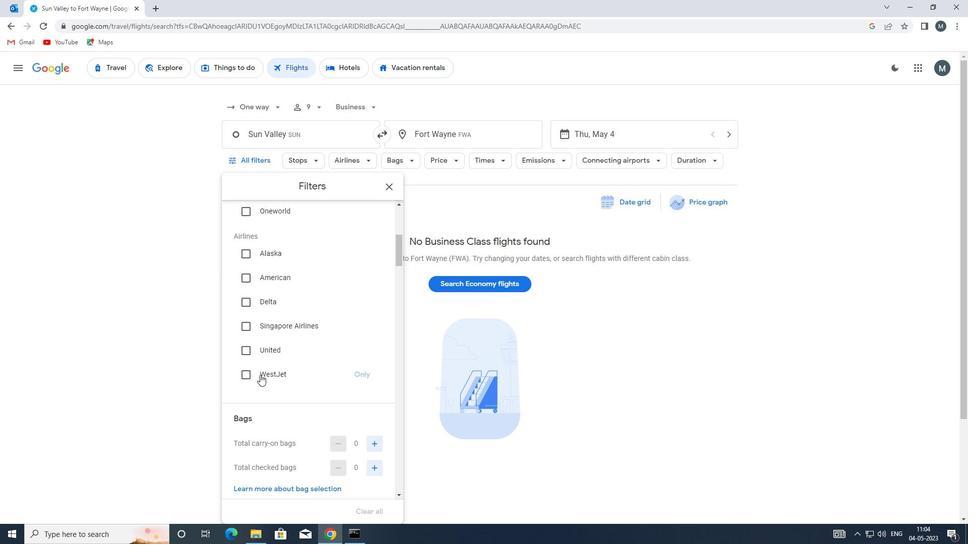 
Action: Mouse moved to (299, 337)
Screenshot: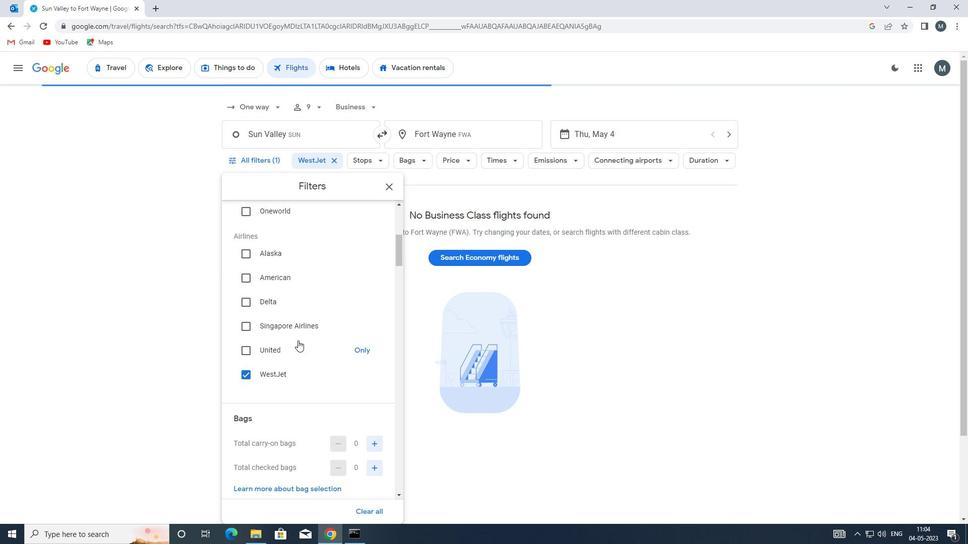 
Action: Mouse scrolled (299, 337) with delta (0, 0)
Screenshot: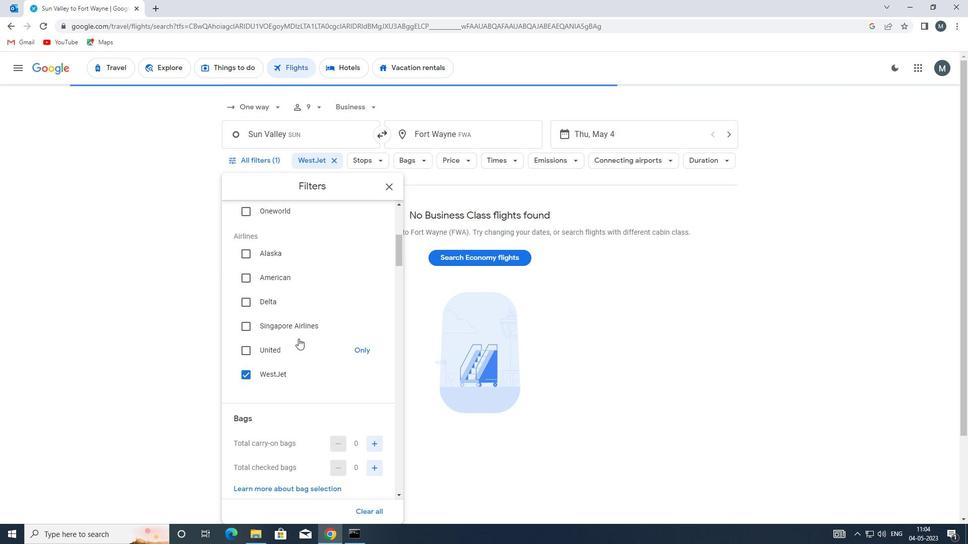 
Action: Mouse scrolled (299, 337) with delta (0, 0)
Screenshot: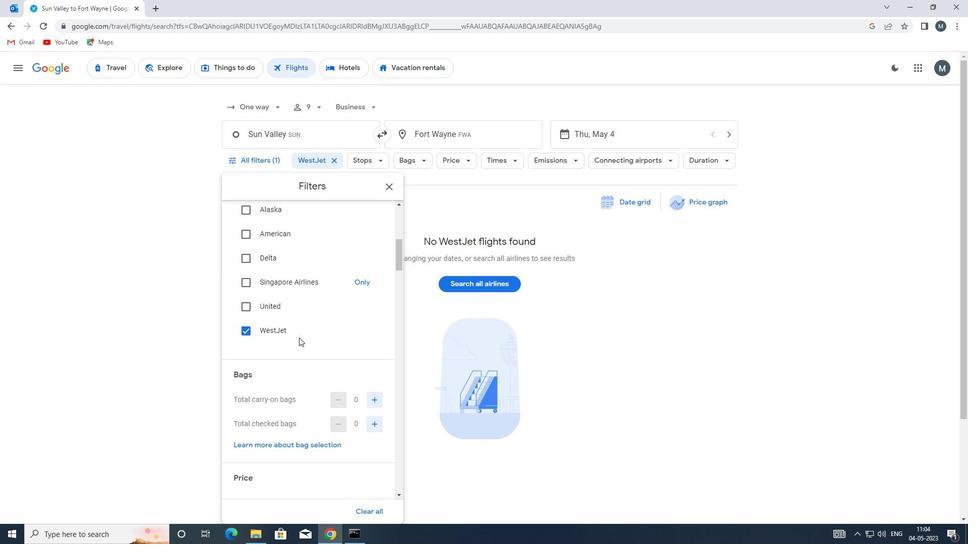 
Action: Mouse moved to (371, 344)
Screenshot: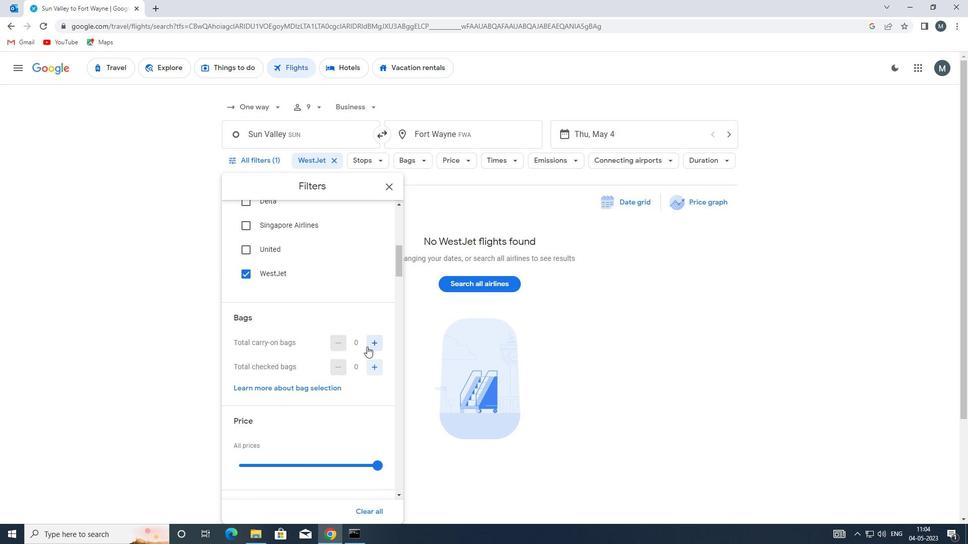
Action: Mouse pressed left at (371, 344)
Screenshot: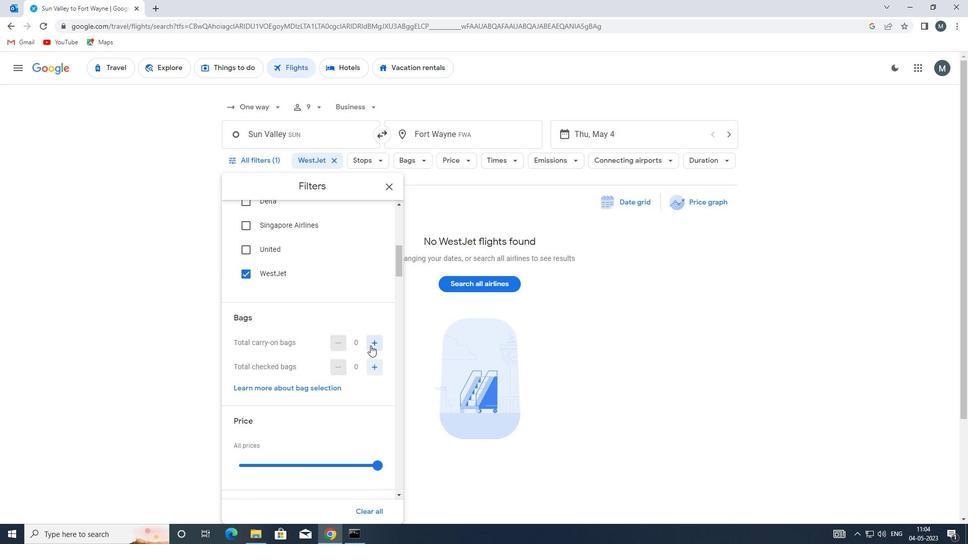 
Action: Mouse moved to (294, 340)
Screenshot: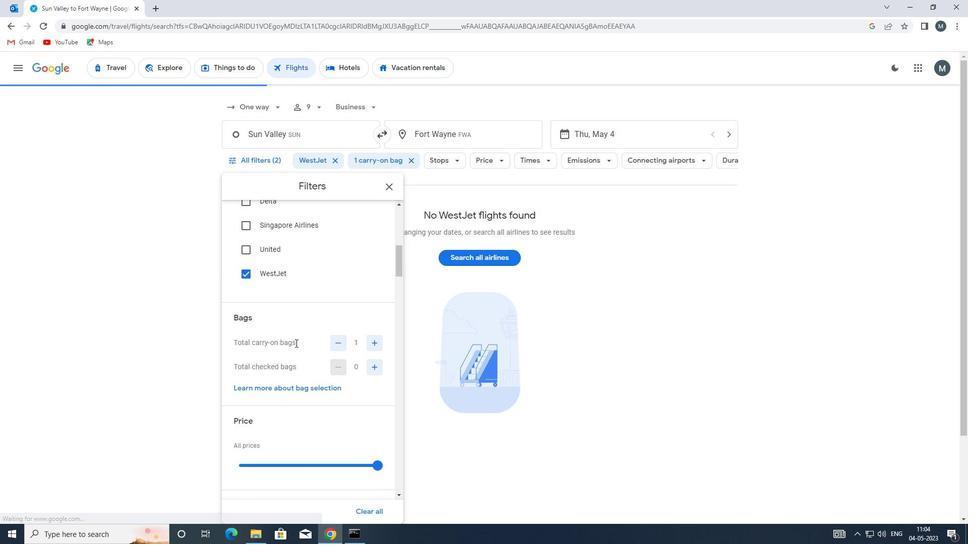 
Action: Mouse scrolled (294, 339) with delta (0, 0)
Screenshot: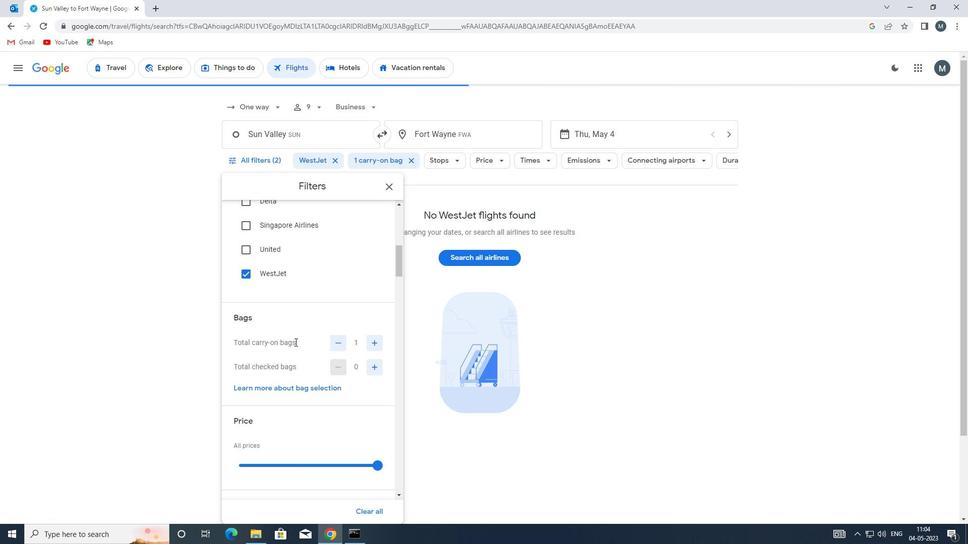 
Action: Mouse scrolled (294, 339) with delta (0, 0)
Screenshot: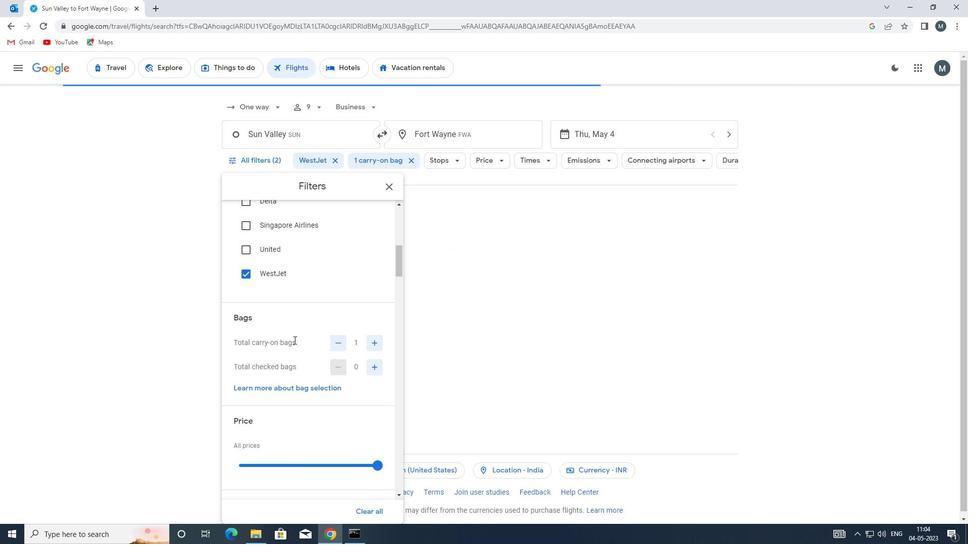 
Action: Mouse moved to (279, 343)
Screenshot: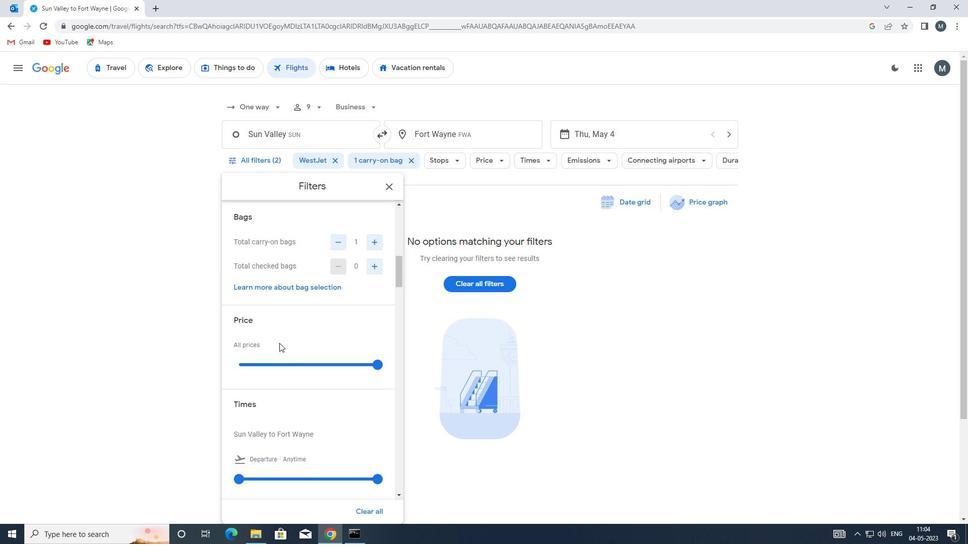 
Action: Mouse scrolled (279, 342) with delta (0, 0)
Screenshot: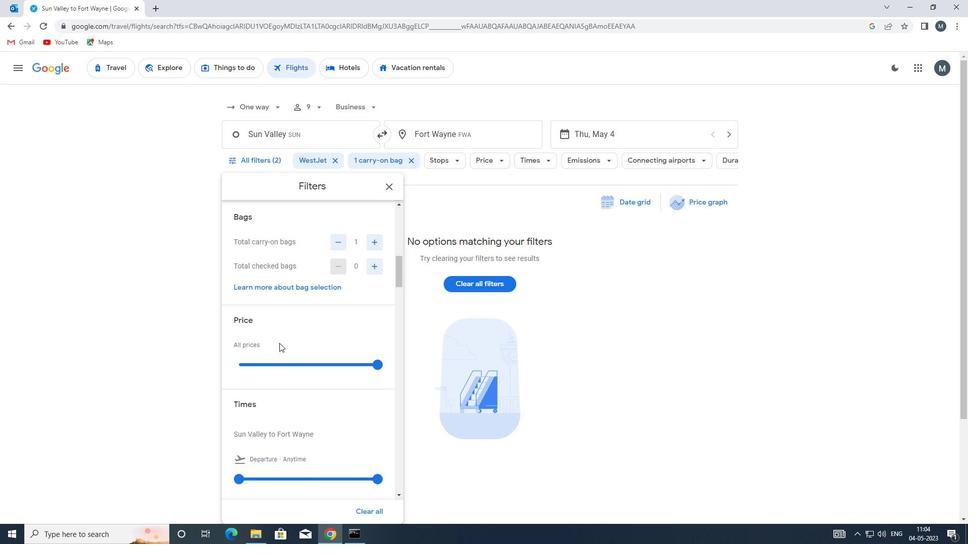 
Action: Mouse moved to (279, 308)
Screenshot: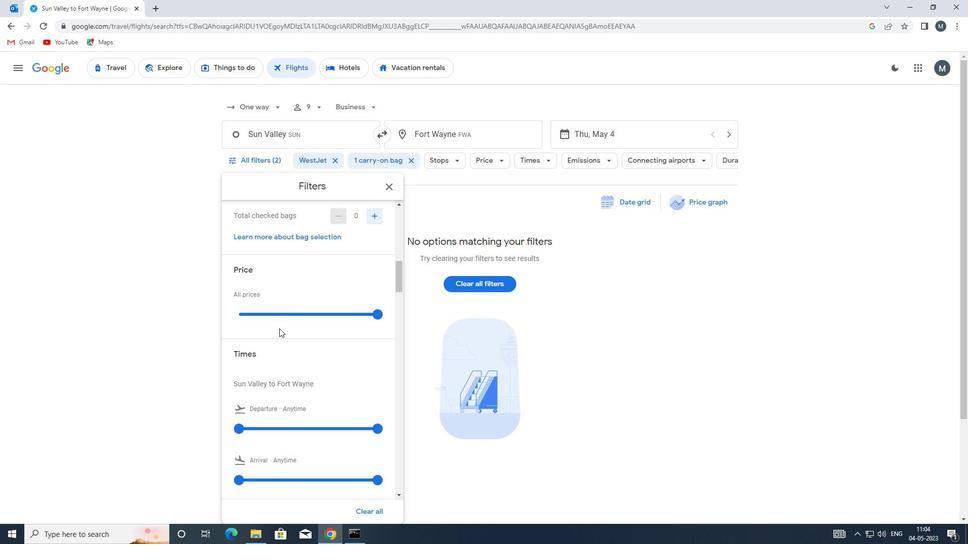 
Action: Mouse pressed left at (279, 308)
Screenshot: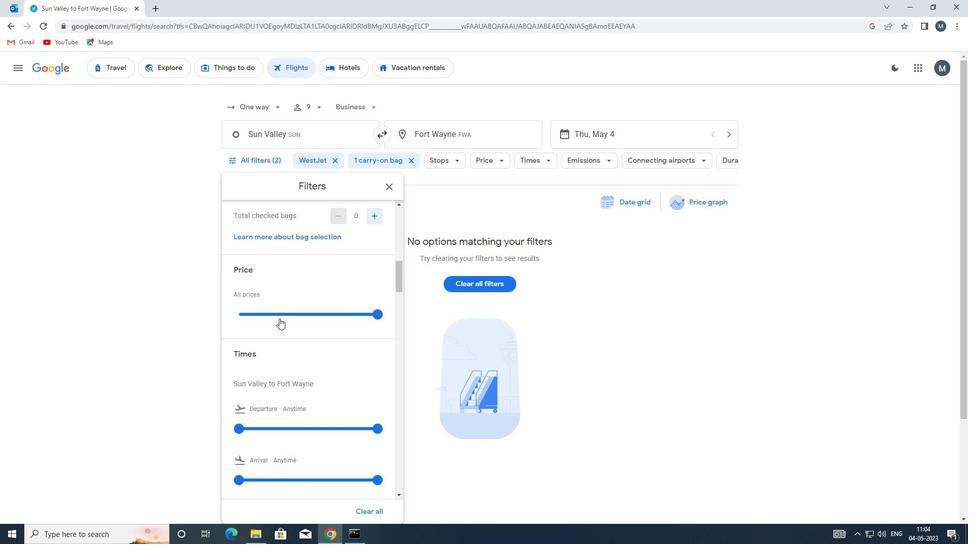 
Action: Mouse pressed left at (279, 308)
Screenshot: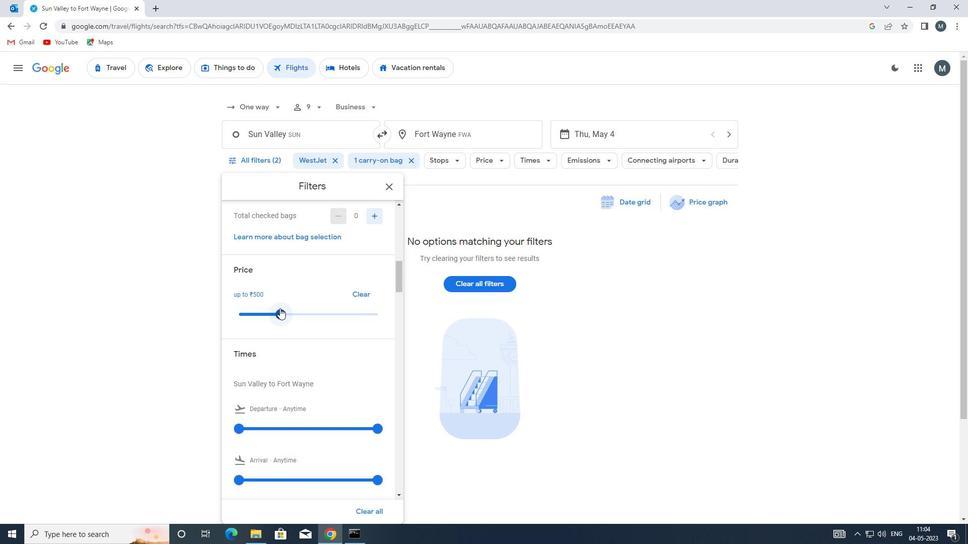 
Action: Mouse moved to (315, 312)
Screenshot: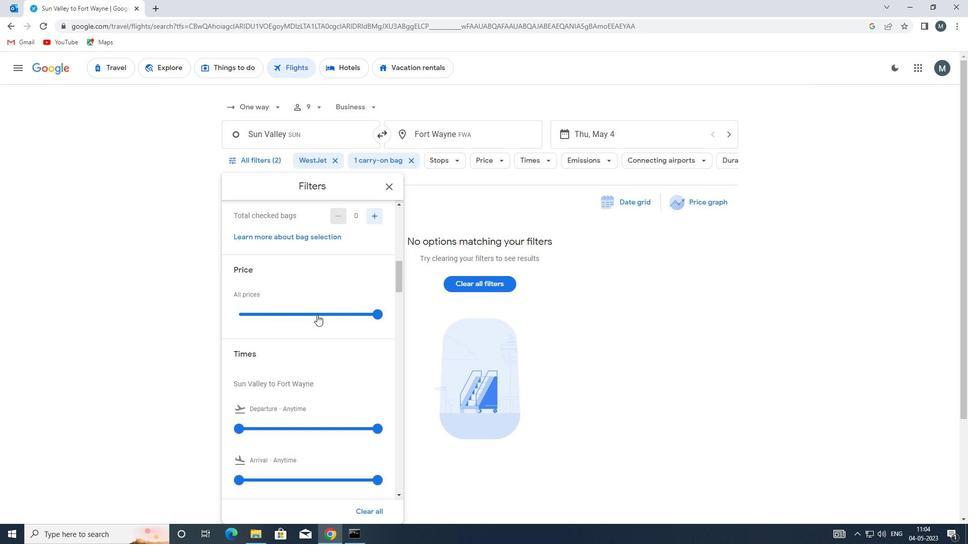 
Action: Mouse scrolled (315, 311) with delta (0, 0)
Screenshot: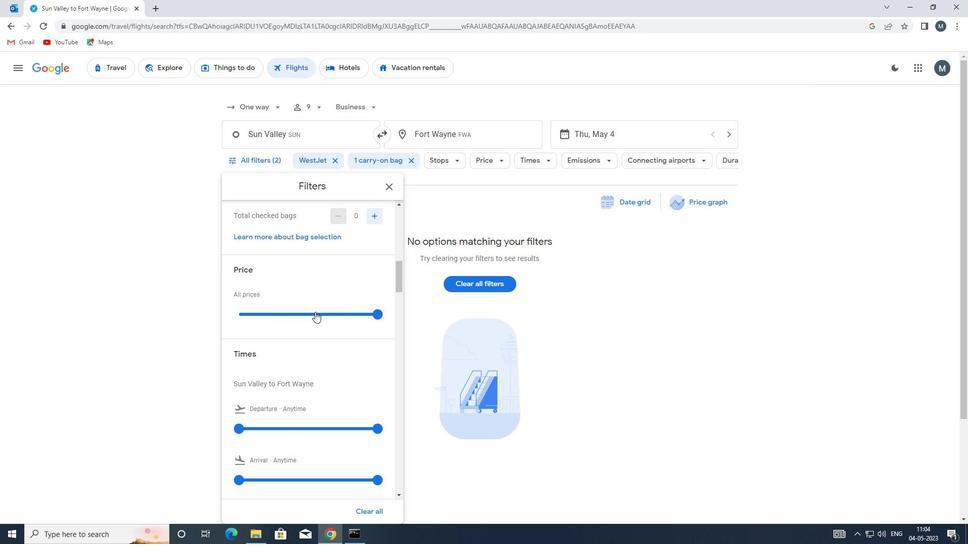 
Action: Mouse moved to (312, 312)
Screenshot: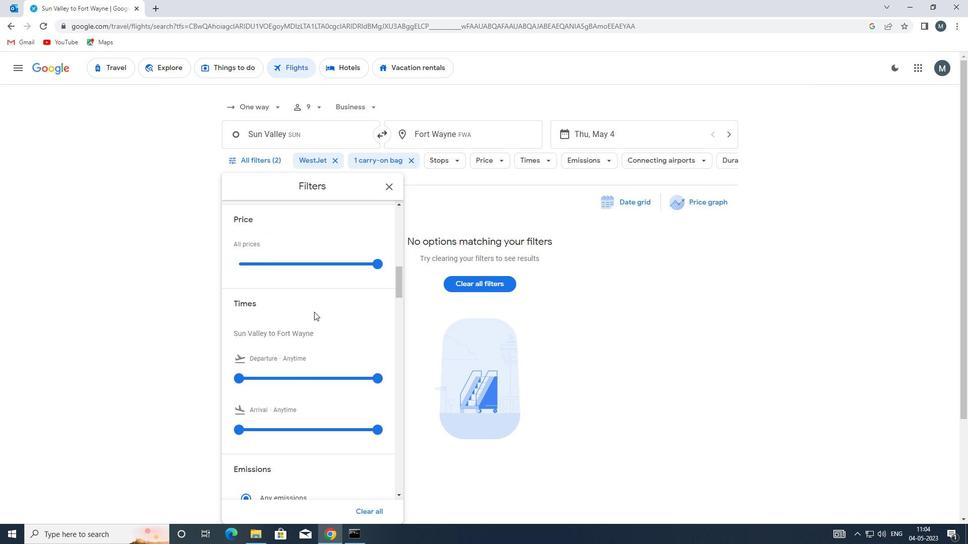 
Action: Mouse scrolled (312, 311) with delta (0, 0)
Screenshot: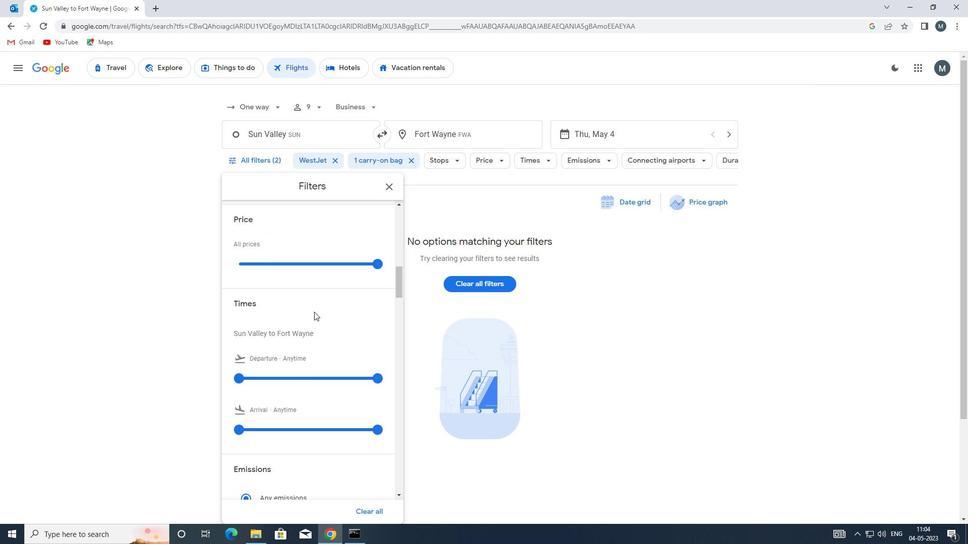 
Action: Mouse moved to (264, 327)
Screenshot: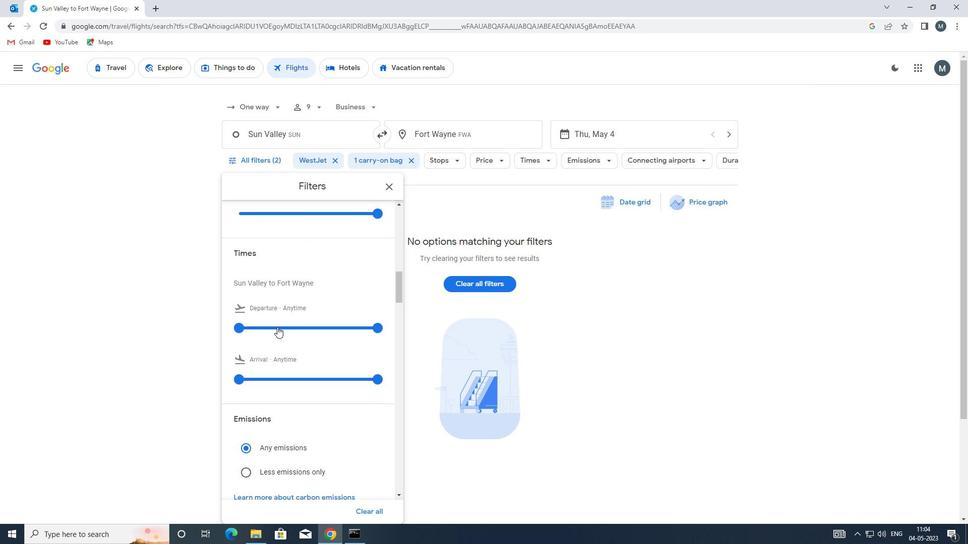 
Action: Mouse pressed left at (264, 327)
Screenshot: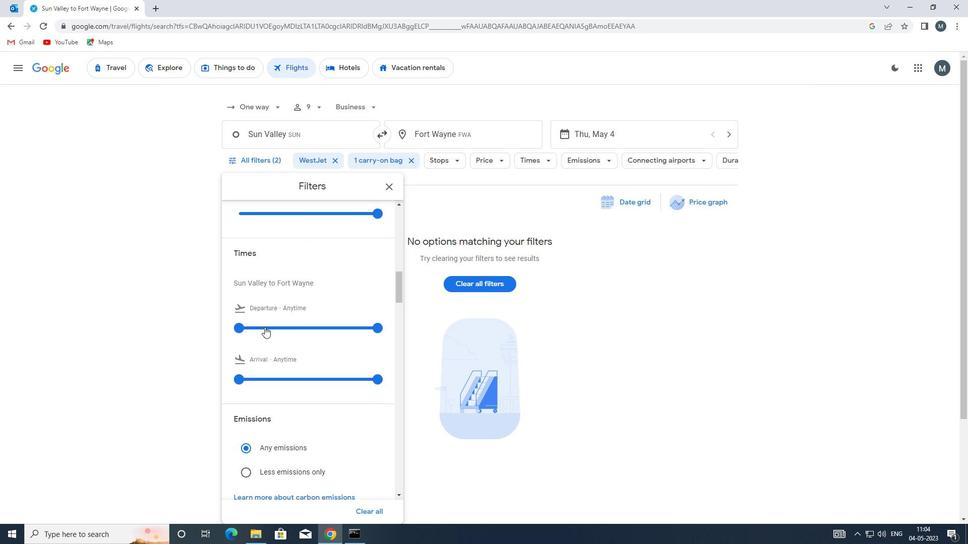 
Action: Mouse moved to (265, 328)
Screenshot: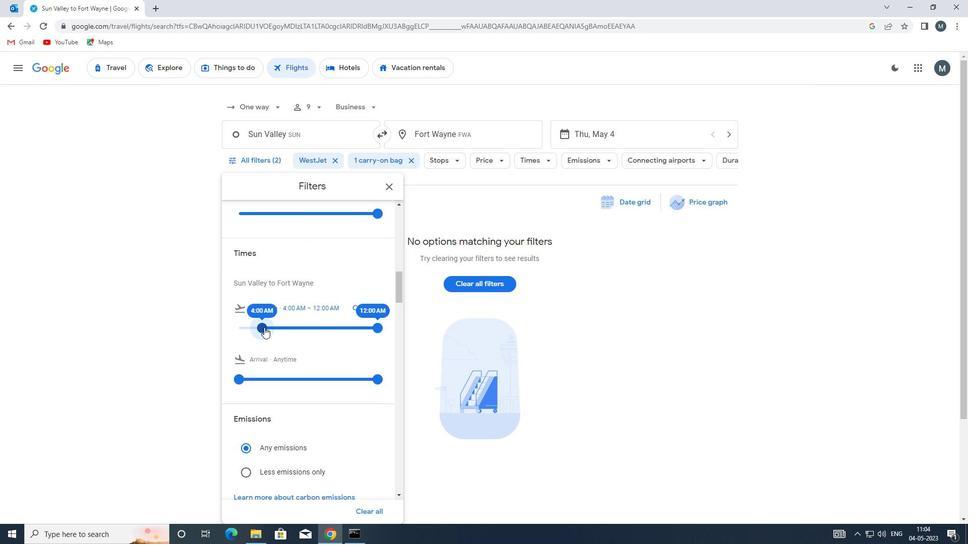 
Action: Mouse pressed left at (265, 328)
Screenshot: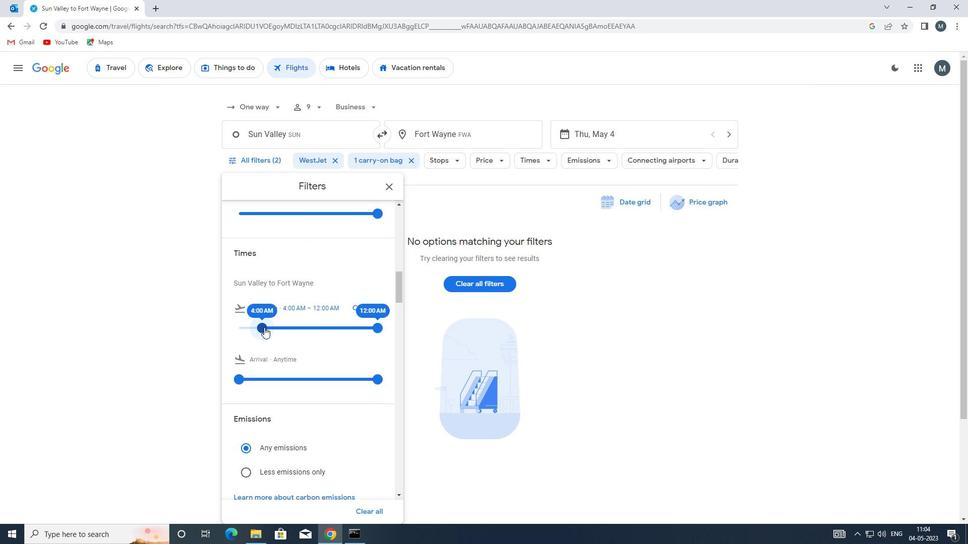 
Action: Mouse moved to (375, 327)
Screenshot: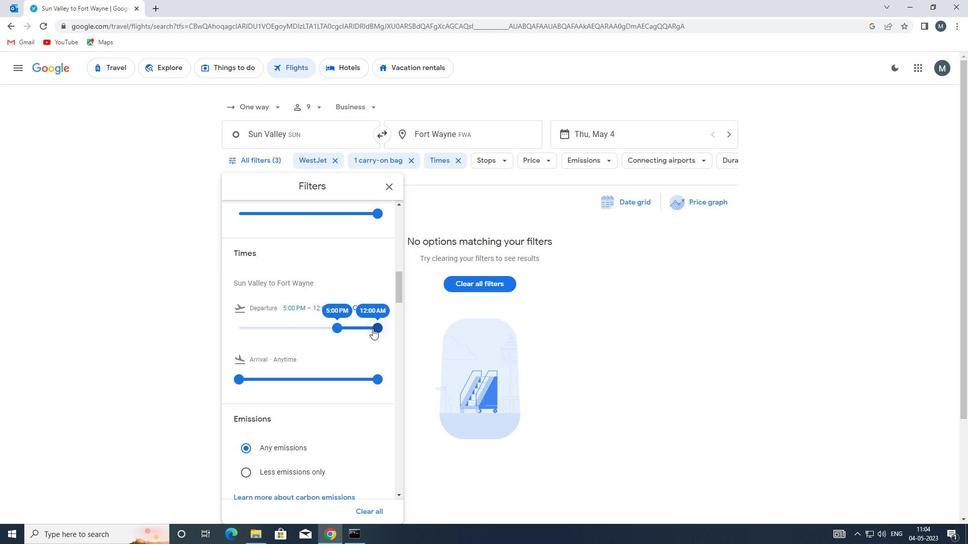 
Action: Mouse pressed left at (375, 327)
Screenshot: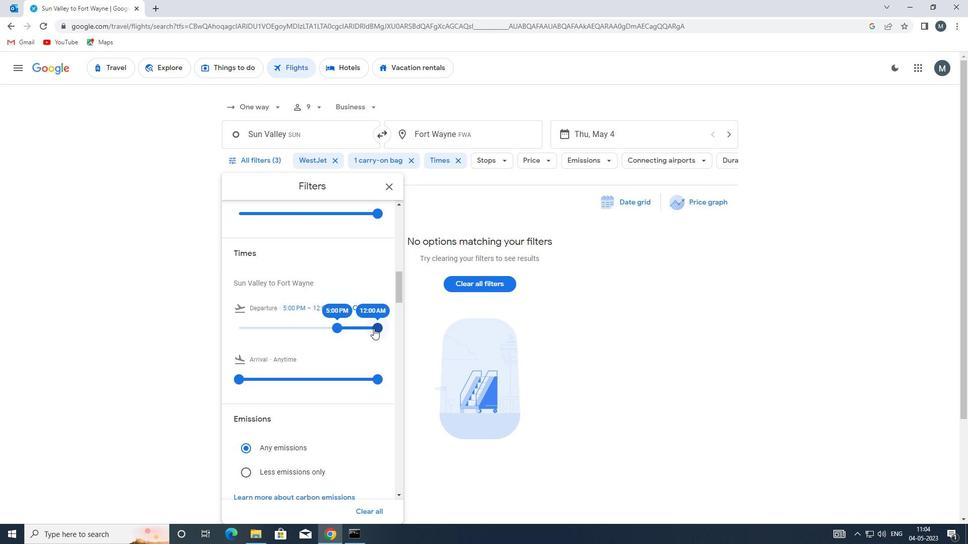 
Action: Mouse moved to (337, 325)
Screenshot: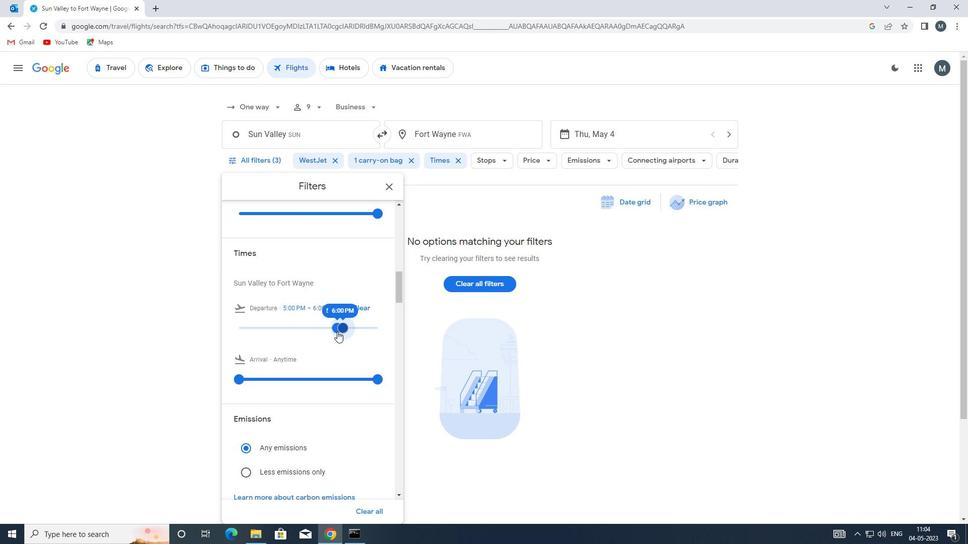 
Action: Mouse scrolled (337, 325) with delta (0, 0)
Screenshot: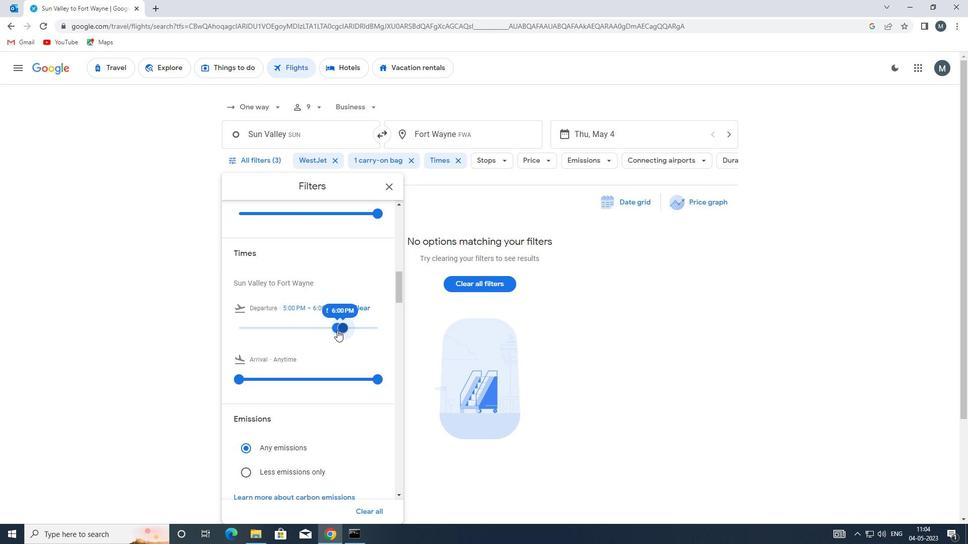 
Action: Mouse moved to (337, 325)
Screenshot: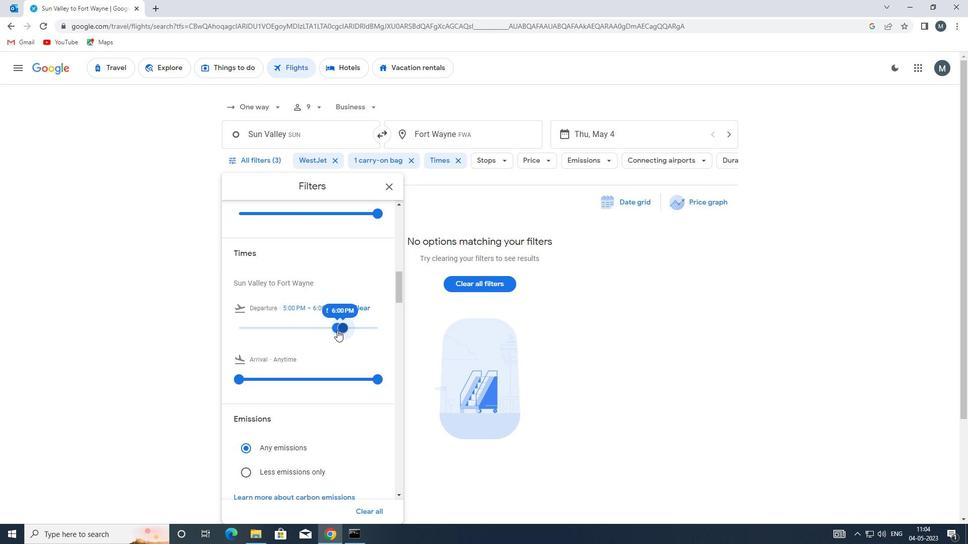 
Action: Mouse scrolled (337, 324) with delta (0, 0)
Screenshot: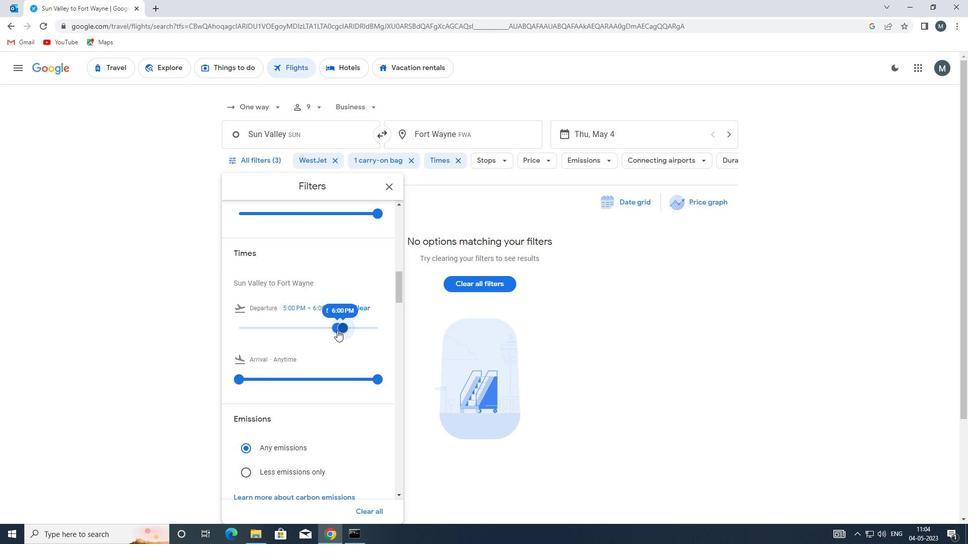 
Action: Mouse moved to (387, 184)
Screenshot: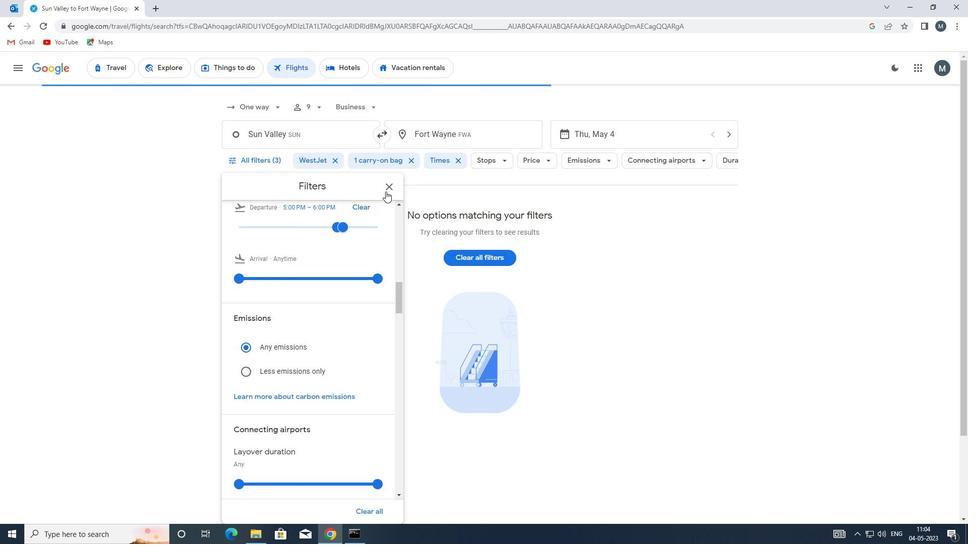 
Action: Mouse pressed left at (387, 184)
Screenshot: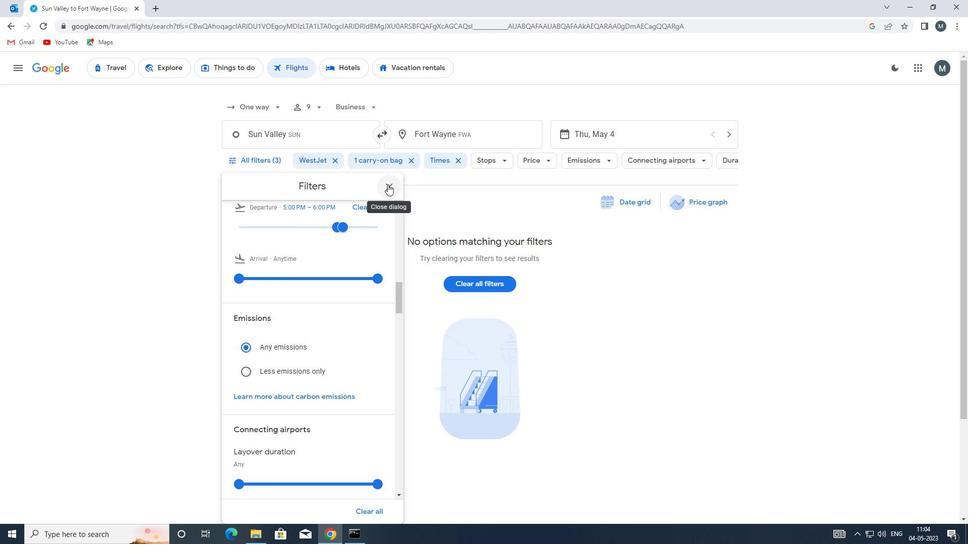 
